 Task: Create new contact,   with mail id: 'Eleanor_Green@nyc.gov', first name: 'Eleanor', Last name: 'Green', Job Title: Network Administrator, Phone number (512) 555-5678. Change life cycle stage to  'Lead' and lead status to 'New'. Add new company to the associated contact: www.teledyne-e2v.comenhome and type: Prospect. Logged in from softage.6@softage.net
Action: Mouse moved to (90, 68)
Screenshot: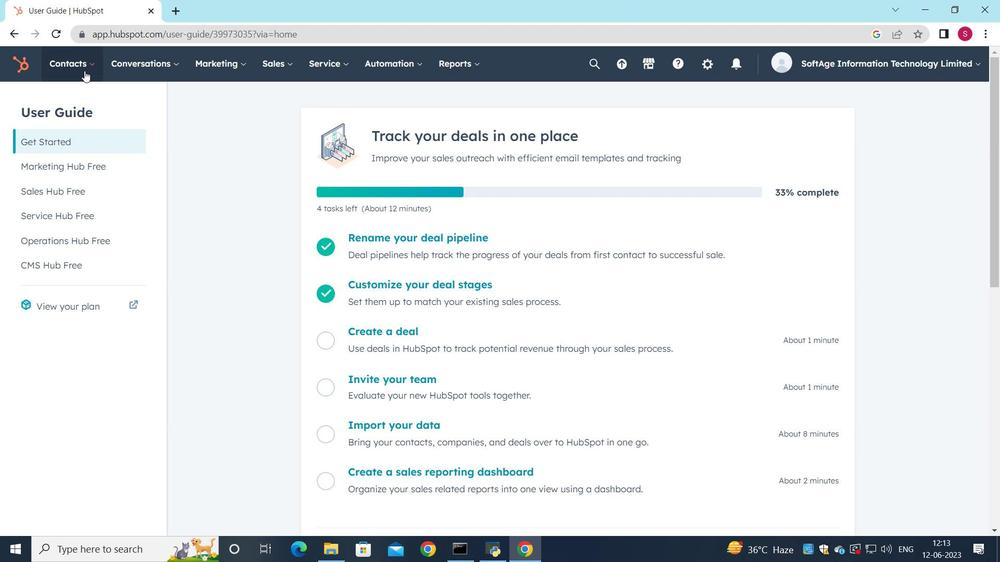 
Action: Mouse pressed left at (90, 68)
Screenshot: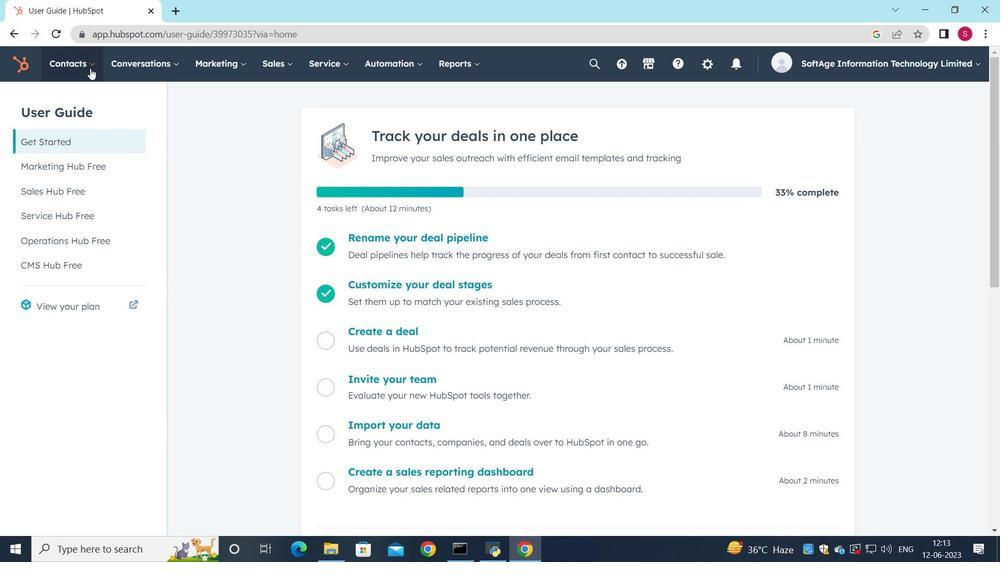 
Action: Mouse moved to (98, 95)
Screenshot: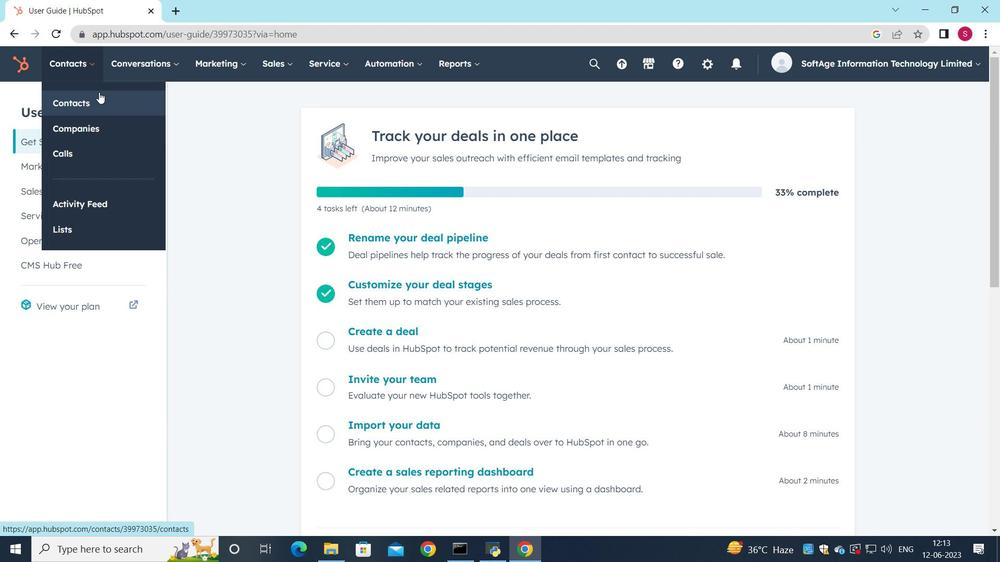 
Action: Mouse pressed left at (98, 95)
Screenshot: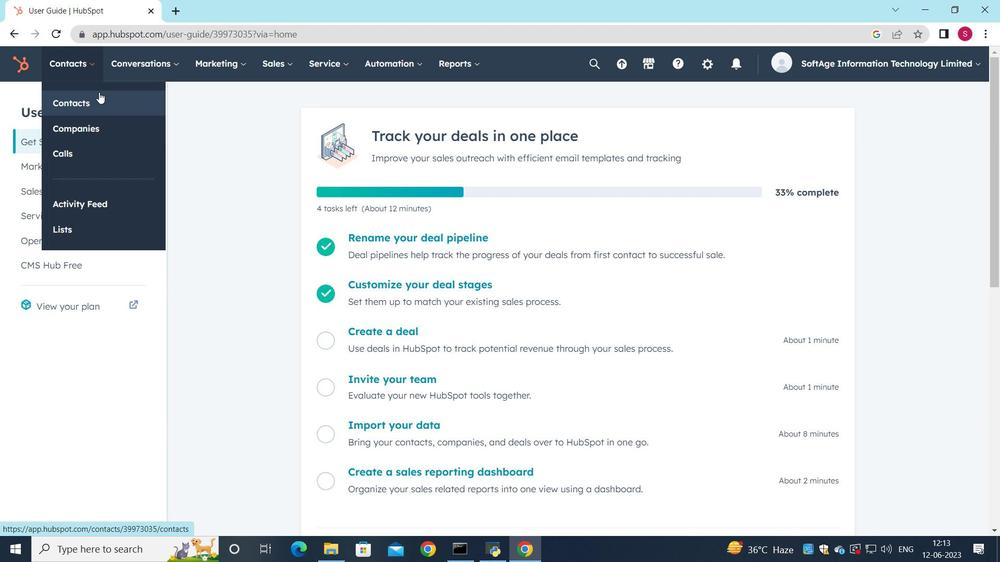 
Action: Mouse moved to (908, 113)
Screenshot: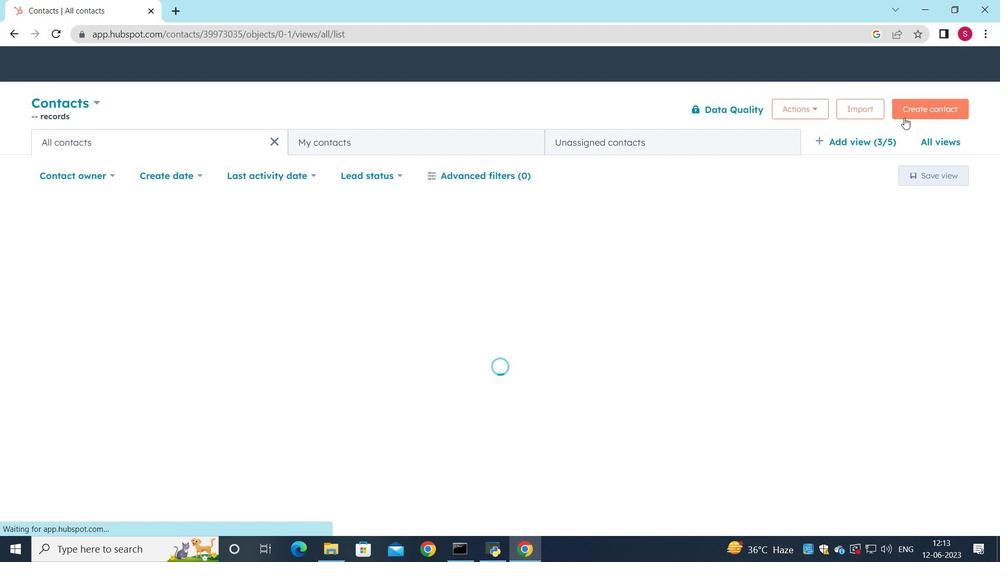 
Action: Mouse pressed left at (908, 113)
Screenshot: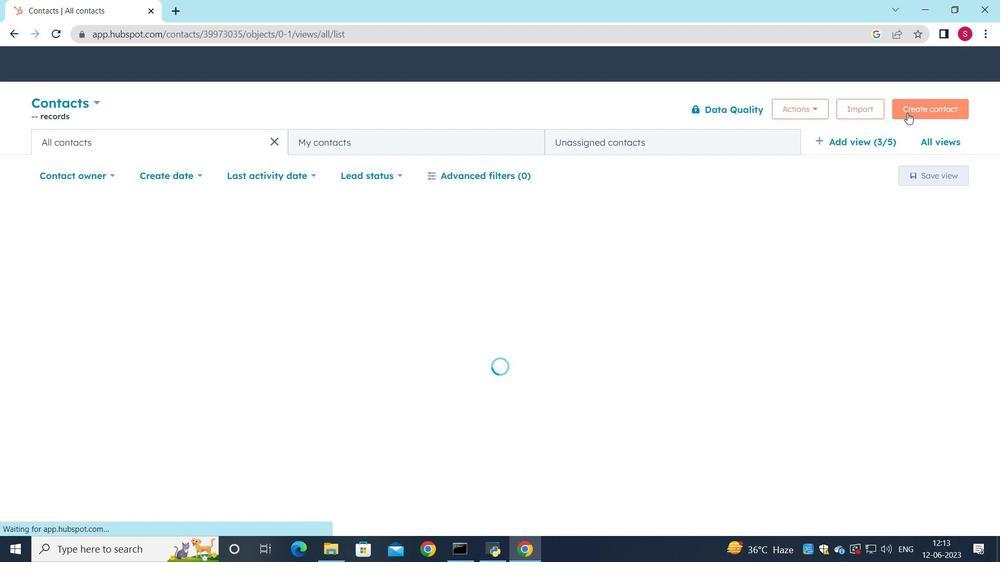 
Action: Mouse moved to (741, 175)
Screenshot: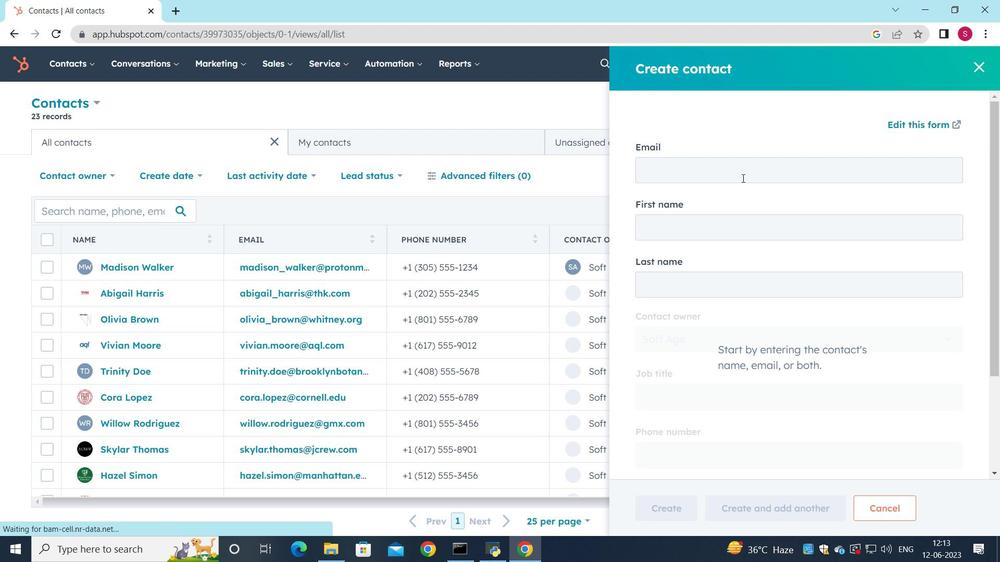 
Action: Mouse pressed left at (741, 175)
Screenshot: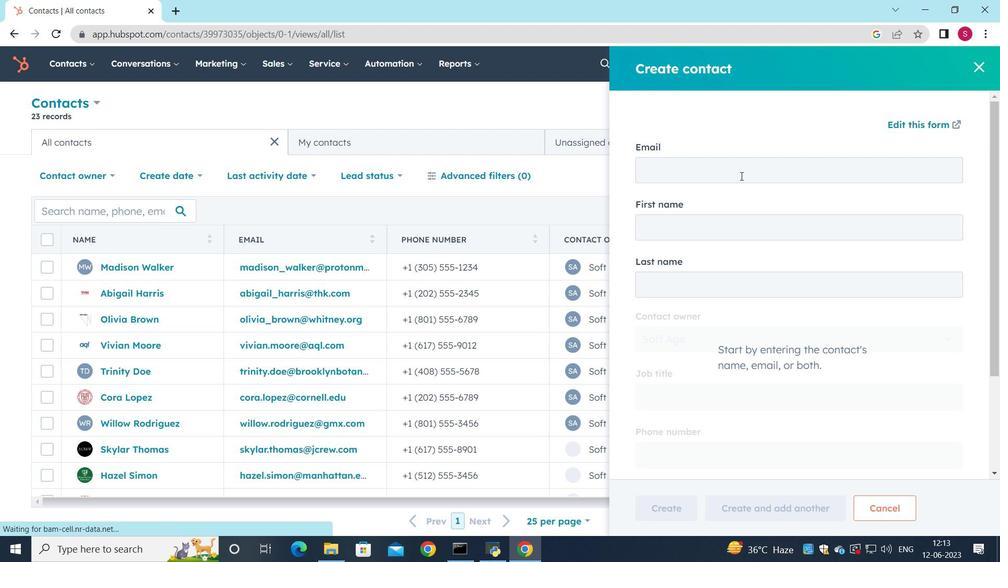 
Action: Key pressed <Key.shift>Eleanor<Key.shift>_<Key.shift>Green<Key.shift><Key.shift><Key.shift>@nyc.gov
Screenshot: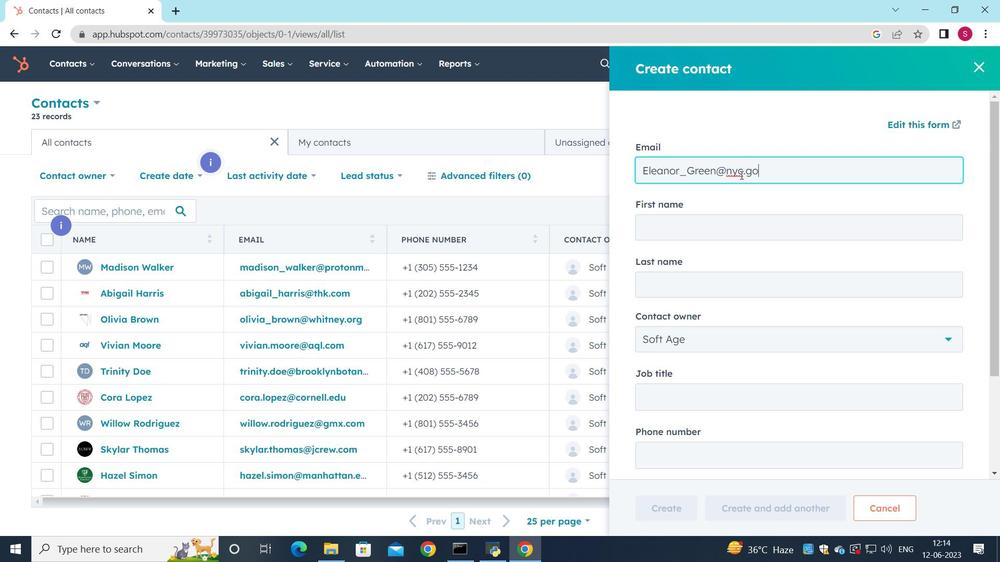 
Action: Mouse moved to (718, 218)
Screenshot: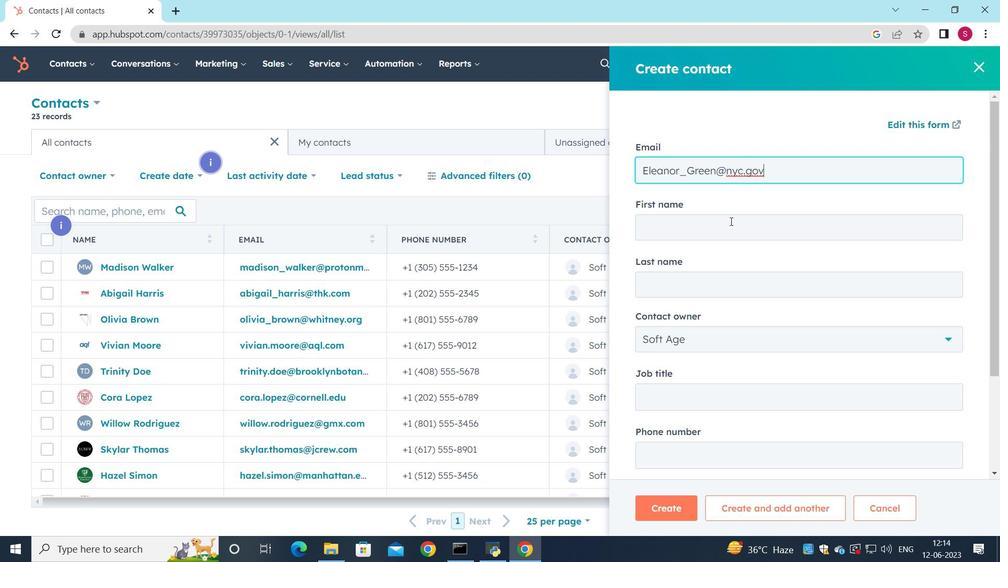 
Action: Mouse pressed left at (718, 218)
Screenshot: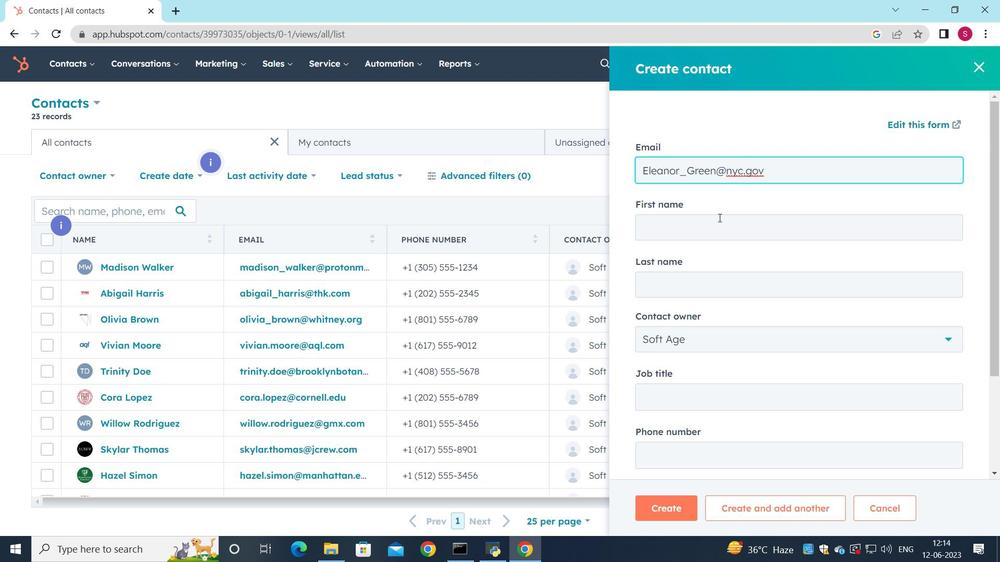 
Action: Key pressed <Key.shift>Eleanor
Screenshot: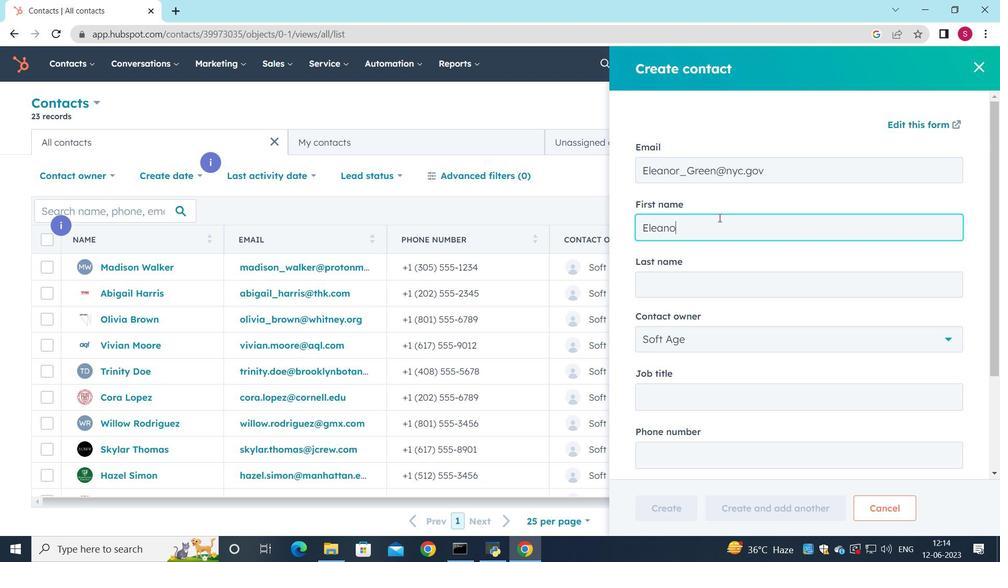 
Action: Mouse moved to (703, 282)
Screenshot: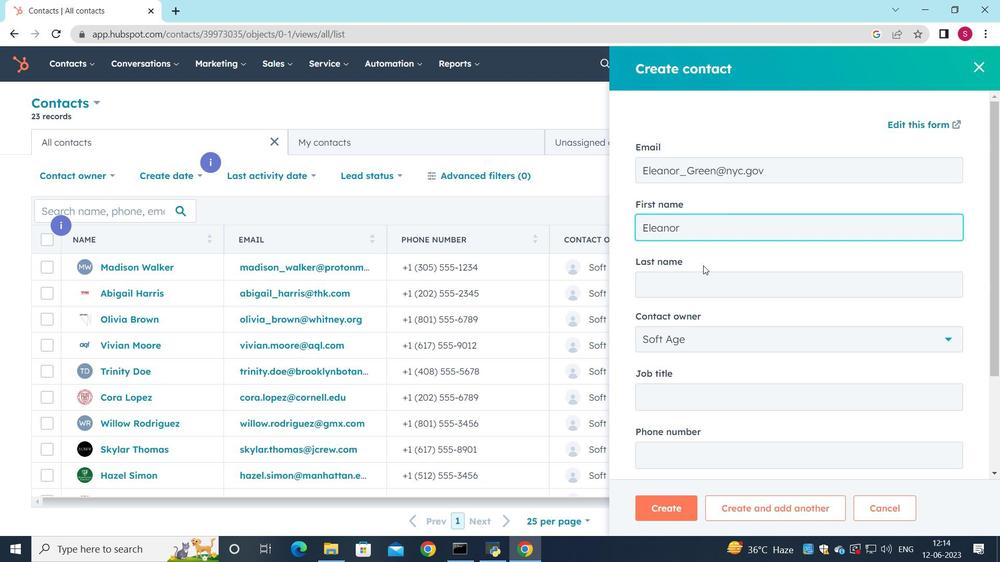 
Action: Mouse pressed left at (703, 282)
Screenshot: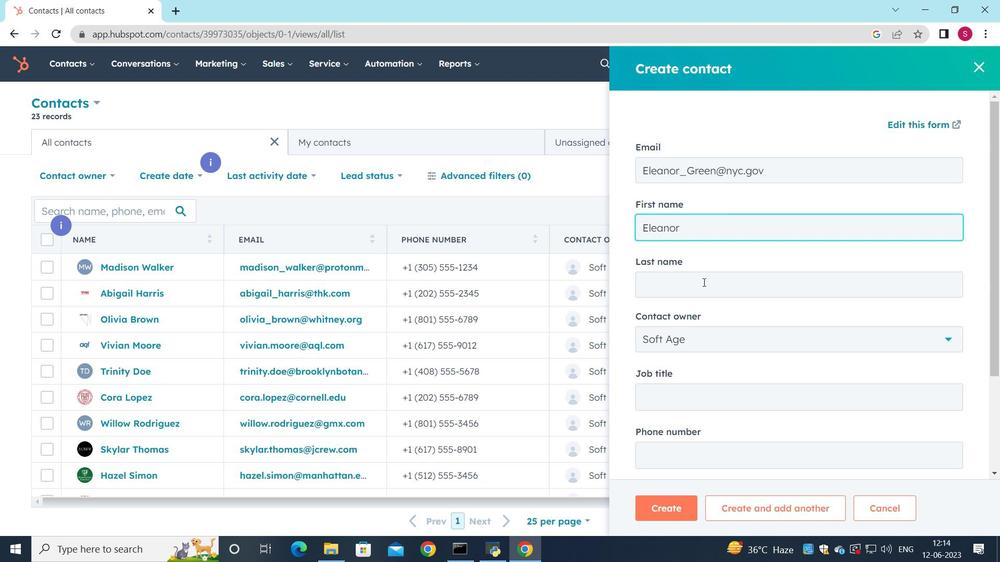 
Action: Key pressed <Key.shift>Green
Screenshot: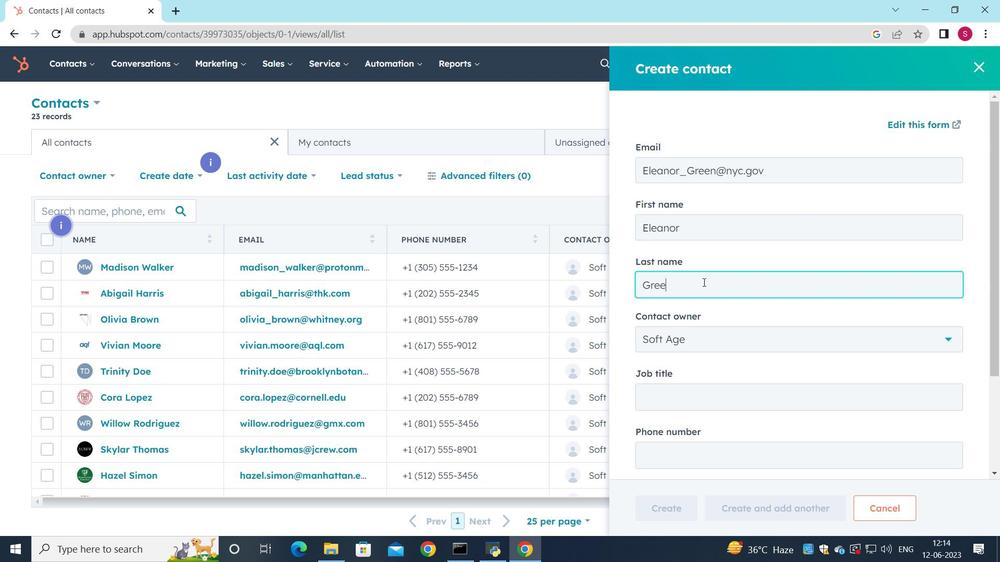 
Action: Mouse moved to (693, 374)
Screenshot: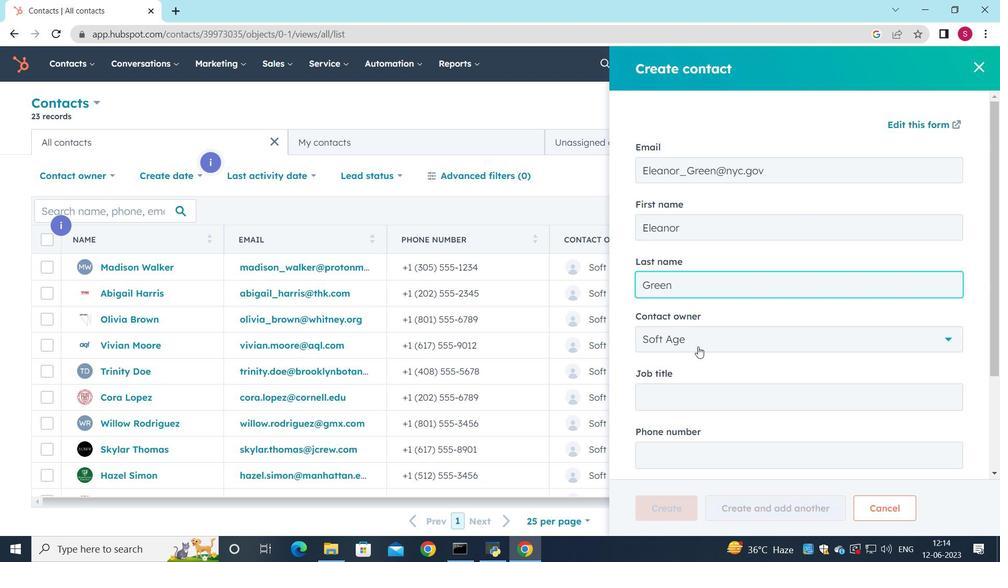 
Action: Mouse scrolled (693, 374) with delta (0, 0)
Screenshot: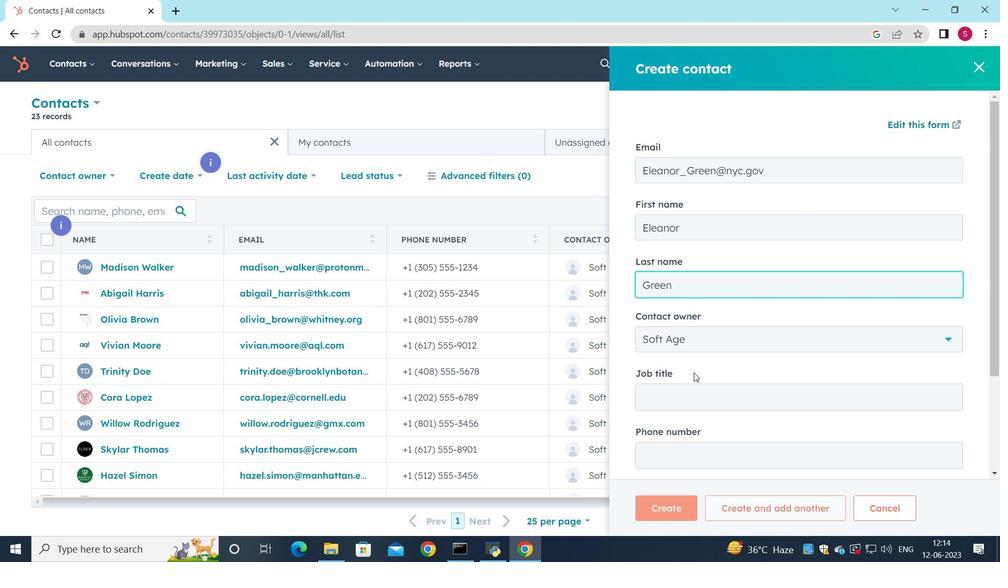 
Action: Mouse scrolled (693, 374) with delta (0, 0)
Screenshot: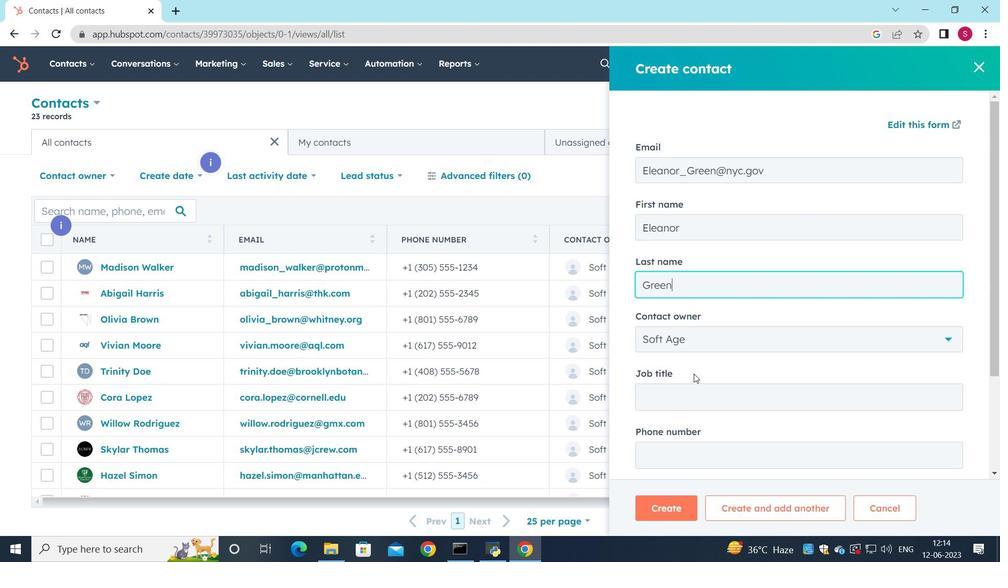 
Action: Mouse moved to (735, 268)
Screenshot: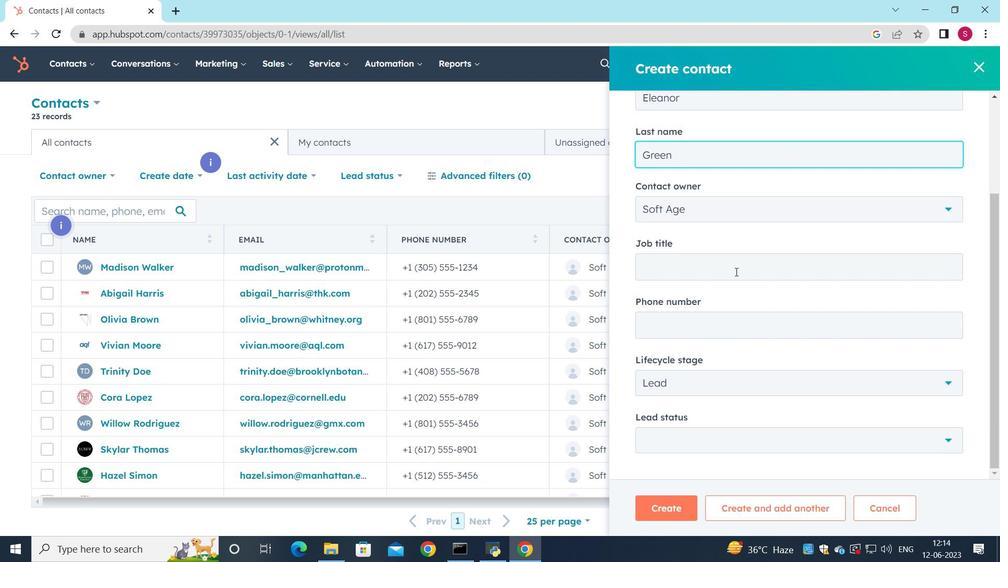 
Action: Mouse pressed left at (735, 268)
Screenshot: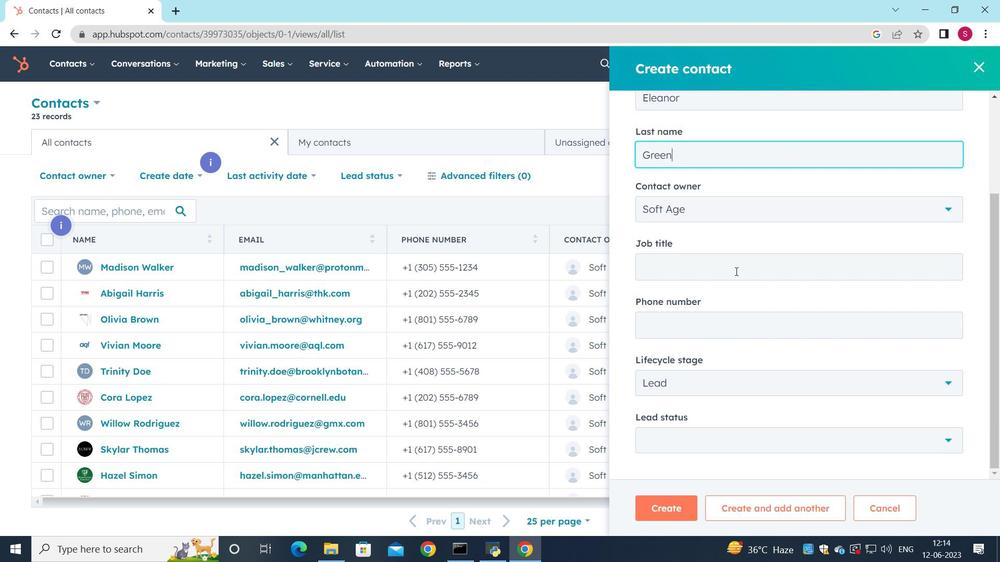 
Action: Key pressed <Key.shift>Network<Key.space><Key.shift>Adminsta<Key.backspace>rator
Screenshot: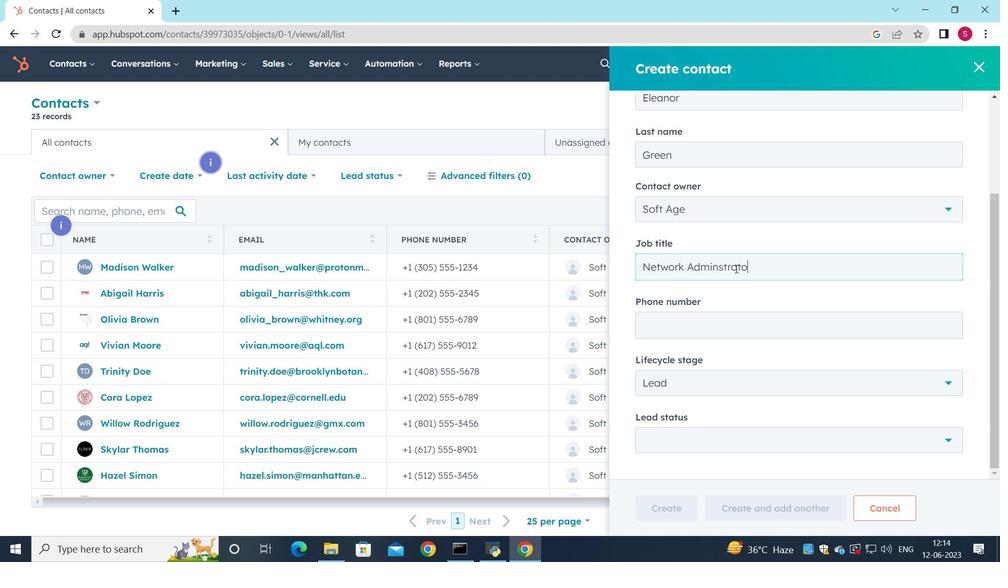 
Action: Mouse moved to (719, 268)
Screenshot: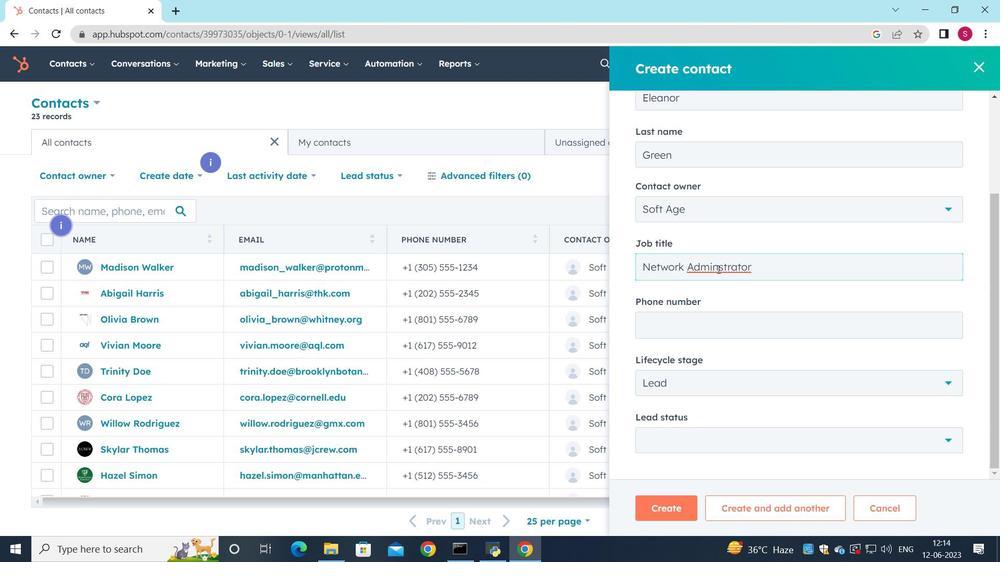 
Action: Mouse pressed left at (719, 268)
Screenshot: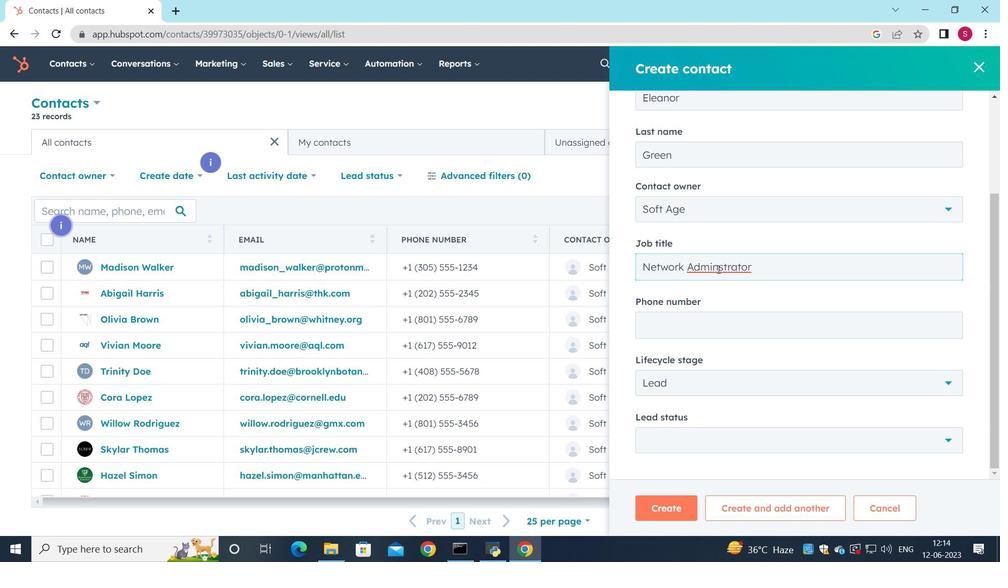 
Action: Key pressed i
Screenshot: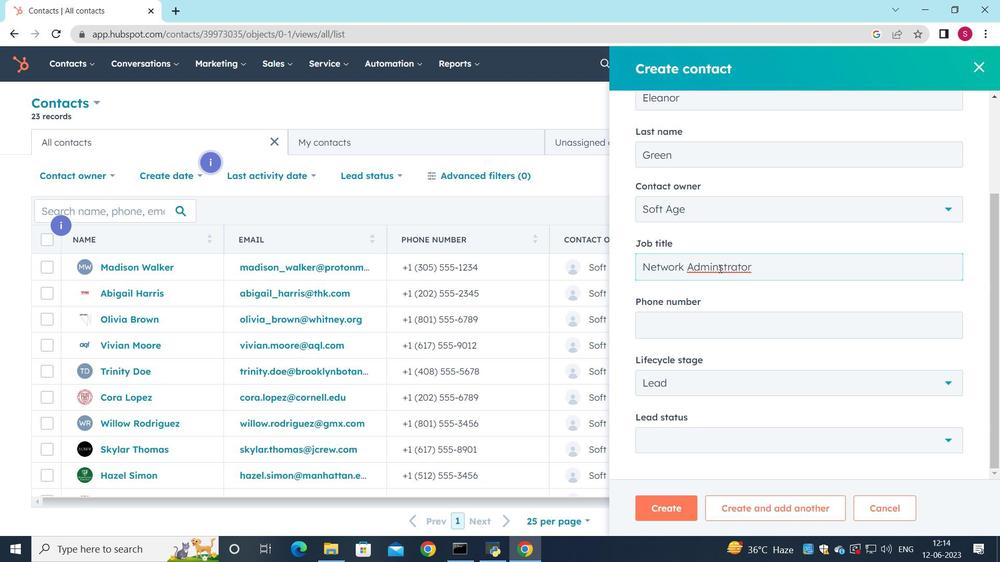 
Action: Mouse moved to (707, 327)
Screenshot: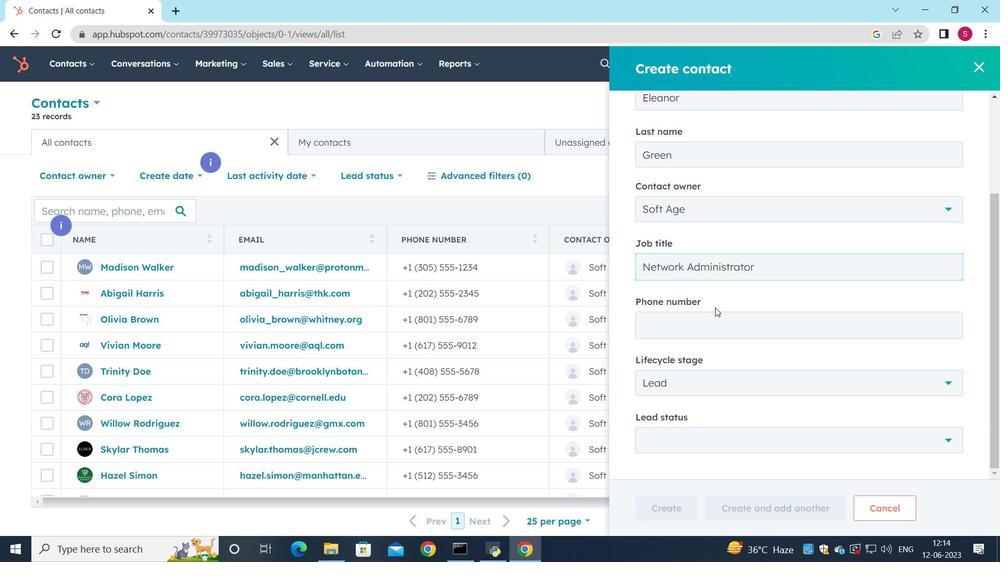 
Action: Mouse pressed left at (707, 327)
Screenshot: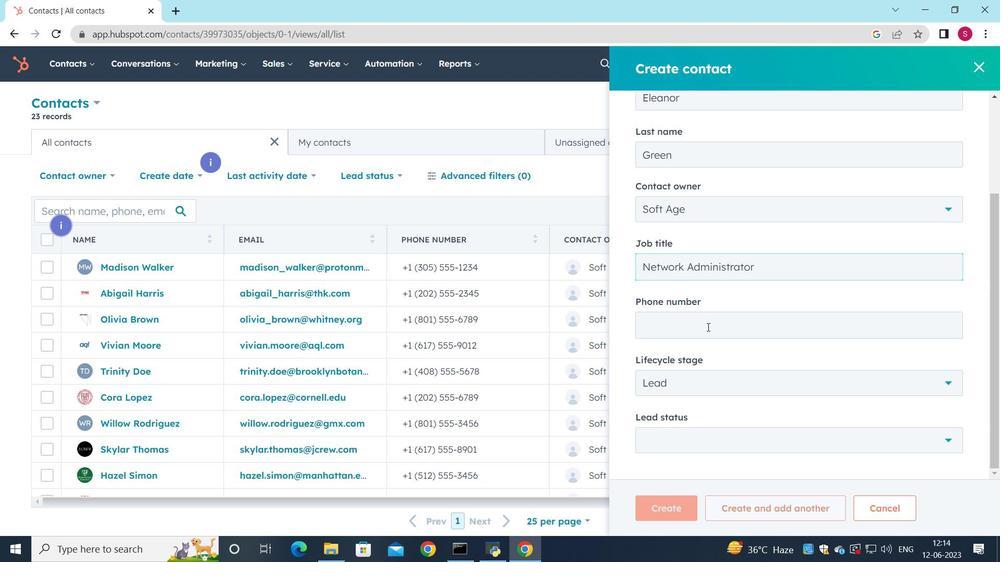 
Action: Key pressed 5125555678
Screenshot: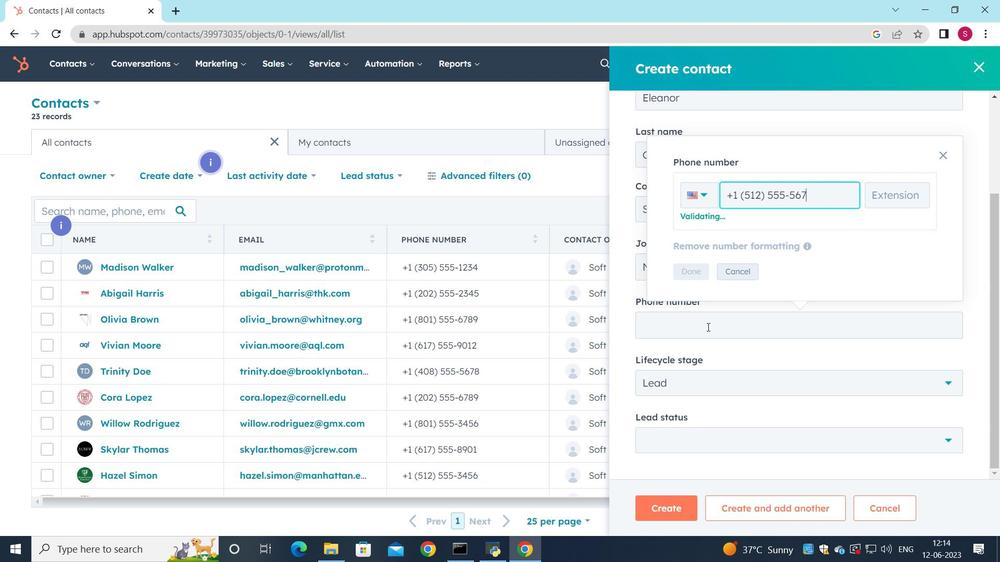 
Action: Mouse moved to (688, 275)
Screenshot: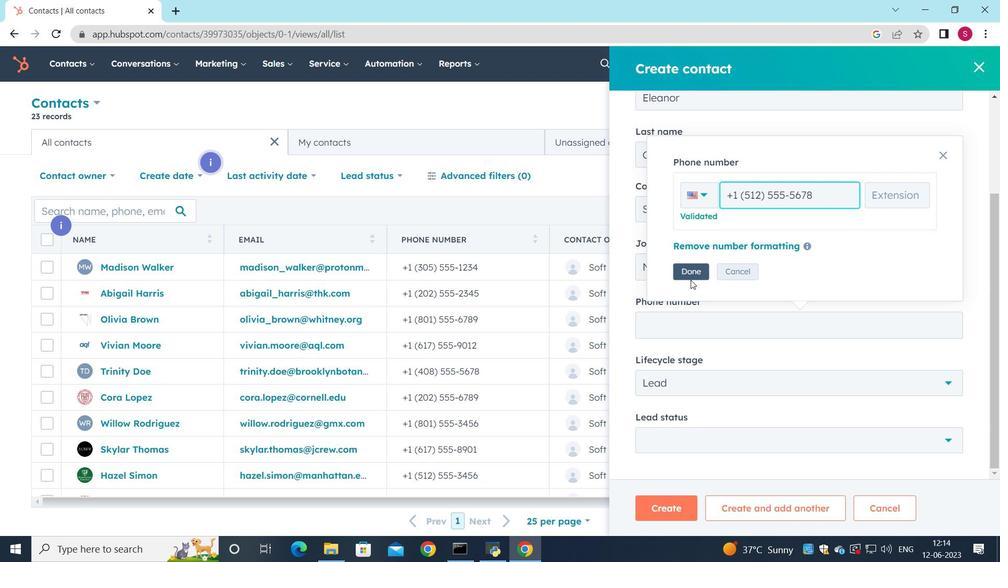 
Action: Mouse pressed left at (688, 275)
Screenshot: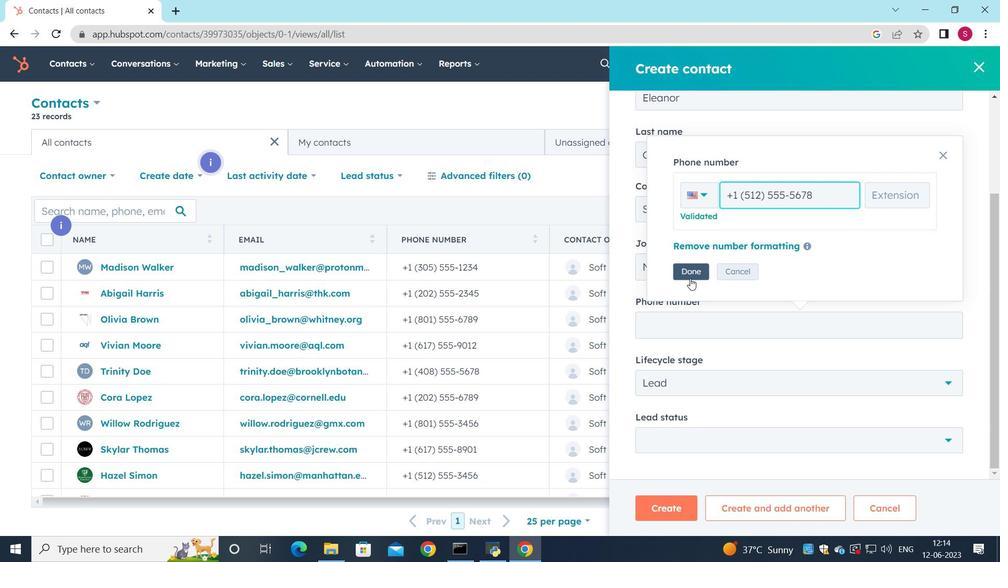
Action: Mouse moved to (736, 433)
Screenshot: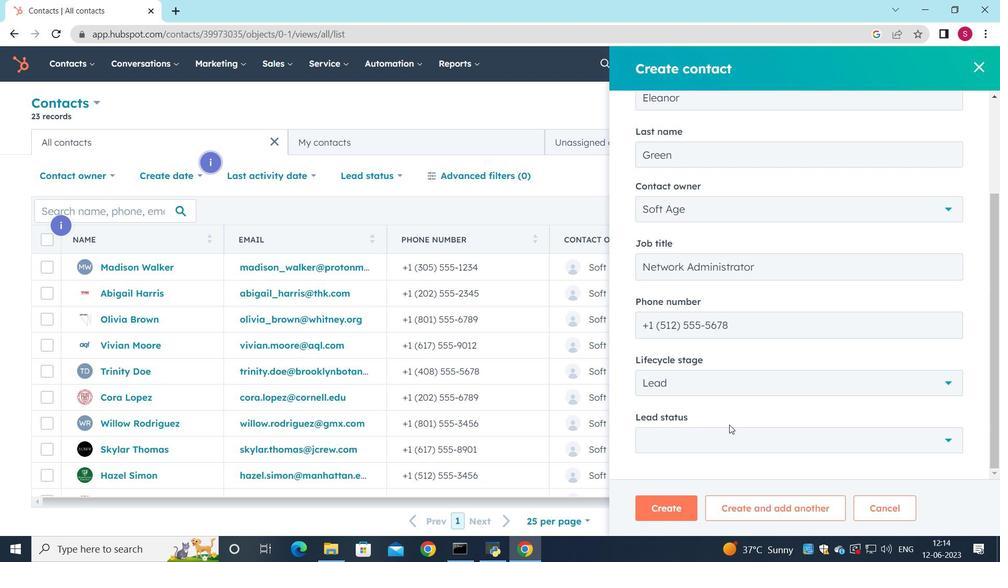 
Action: Mouse pressed left at (736, 433)
Screenshot: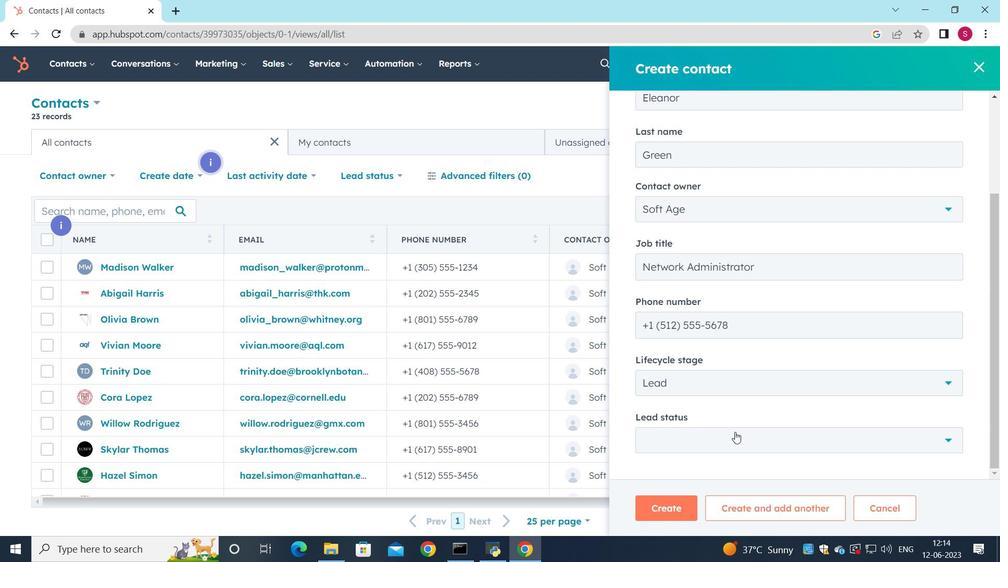 
Action: Mouse moved to (662, 315)
Screenshot: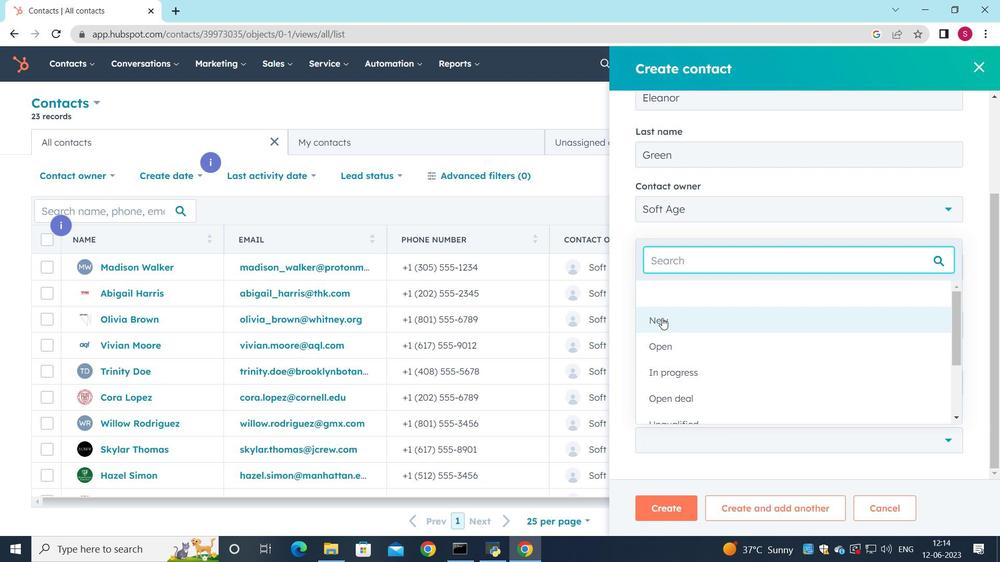 
Action: Mouse pressed left at (662, 315)
Screenshot: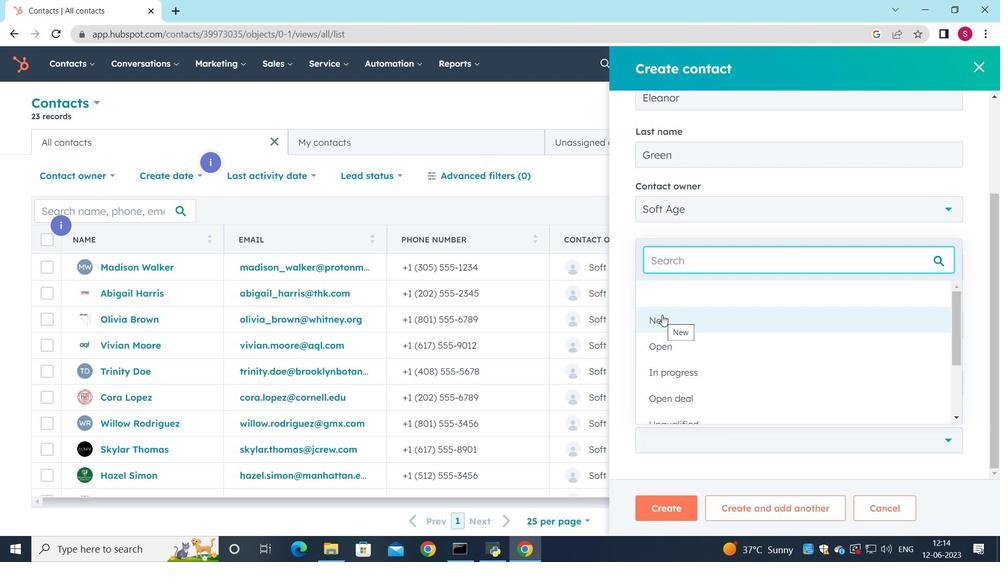 
Action: Mouse moved to (668, 506)
Screenshot: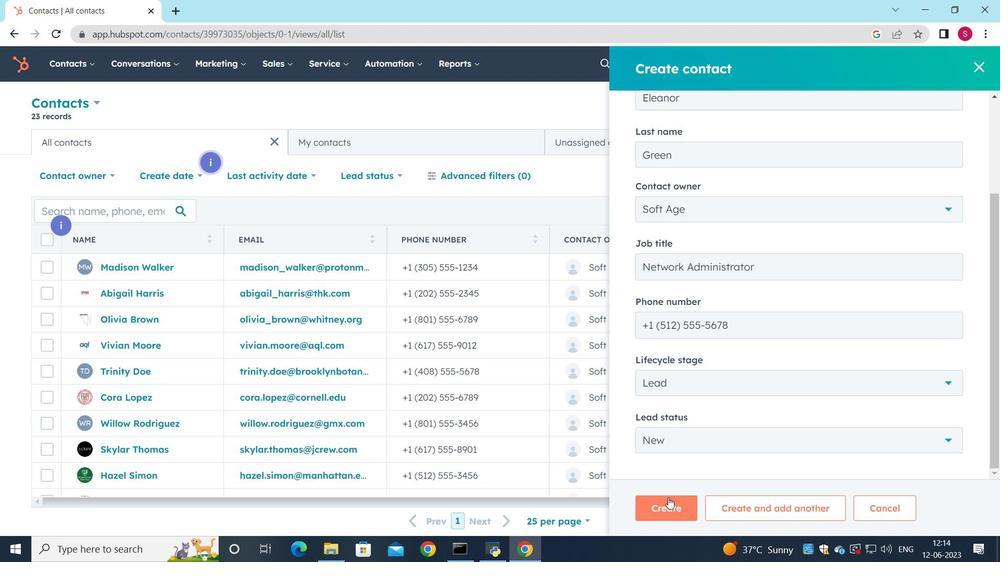 
Action: Mouse pressed left at (668, 506)
Screenshot: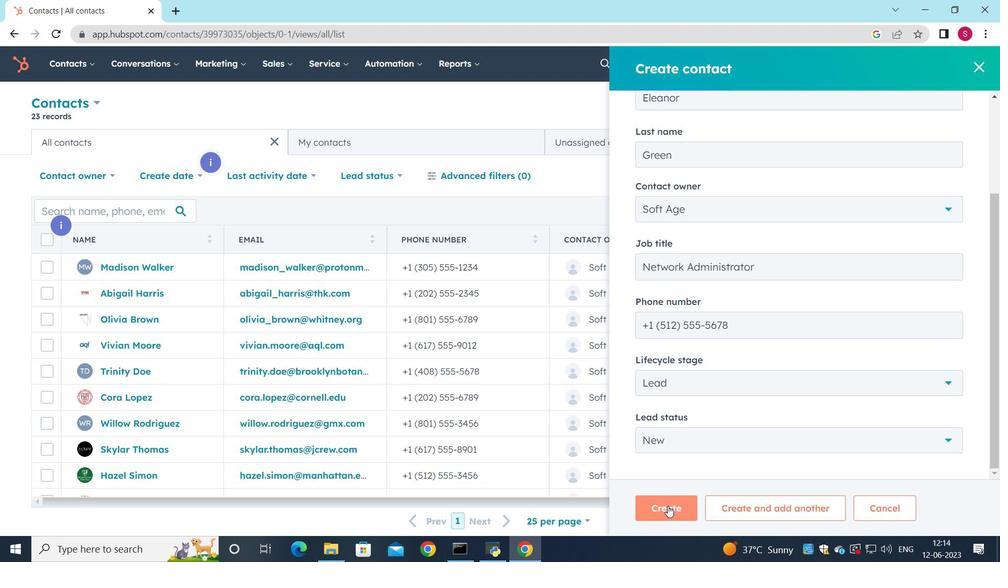 
Action: Mouse moved to (648, 425)
Screenshot: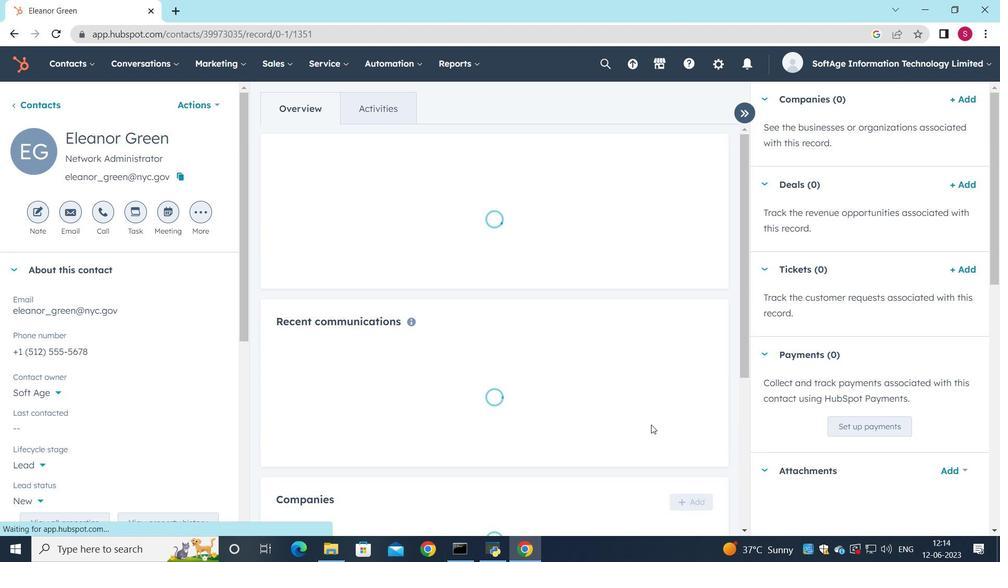
Action: Mouse scrolled (648, 424) with delta (0, 0)
Screenshot: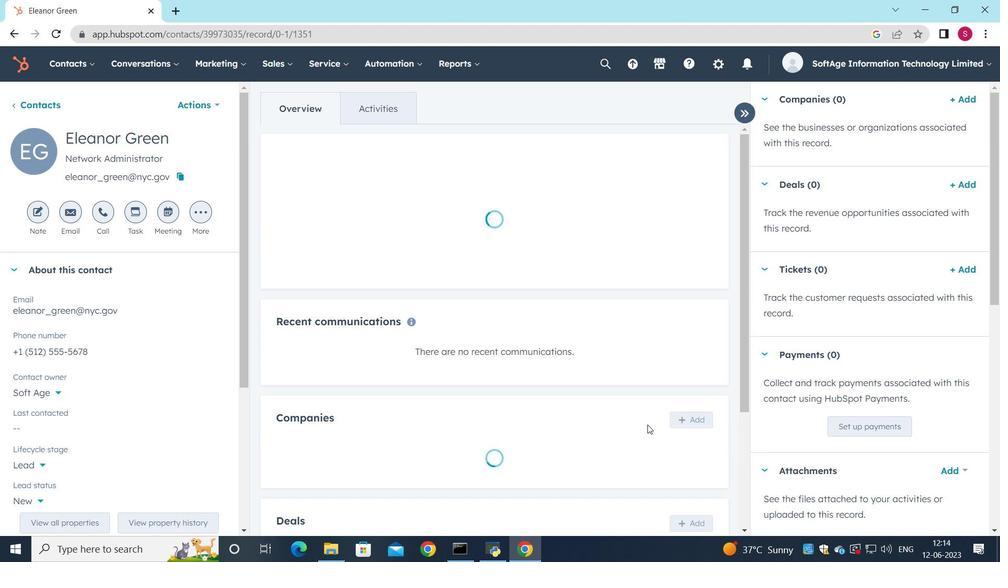 
Action: Mouse scrolled (648, 424) with delta (0, 0)
Screenshot: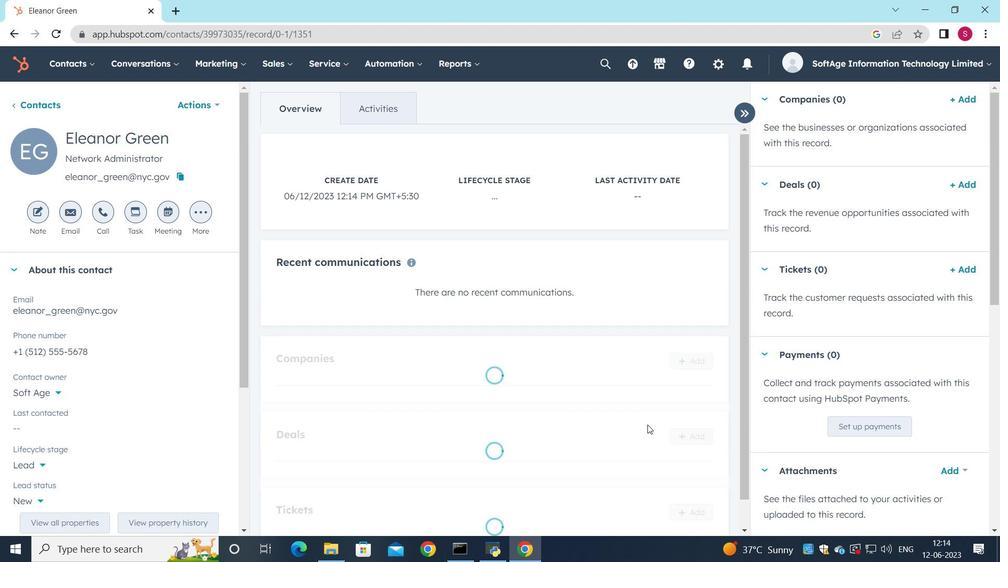 
Action: Mouse moved to (681, 325)
Screenshot: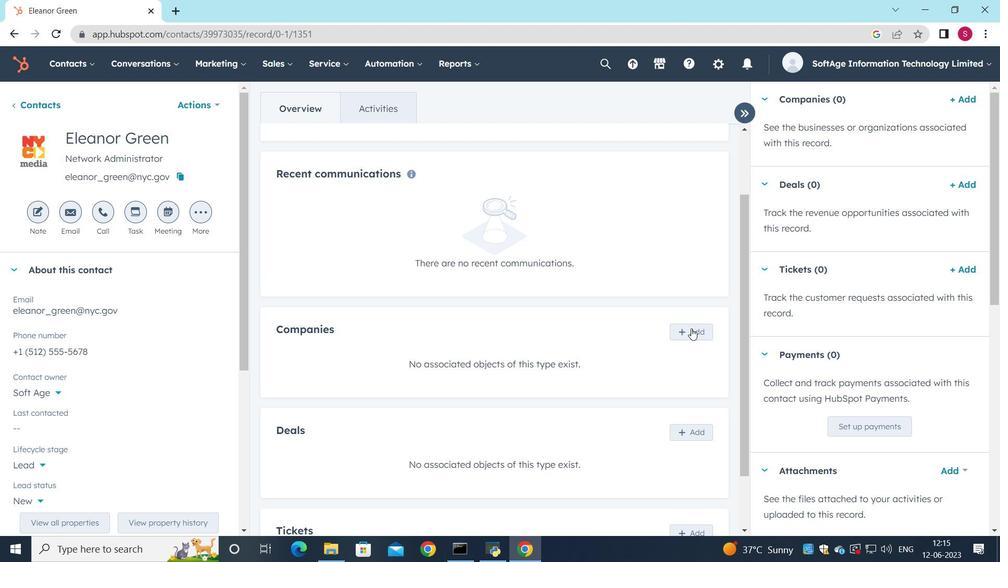 
Action: Mouse pressed left at (681, 325)
Screenshot: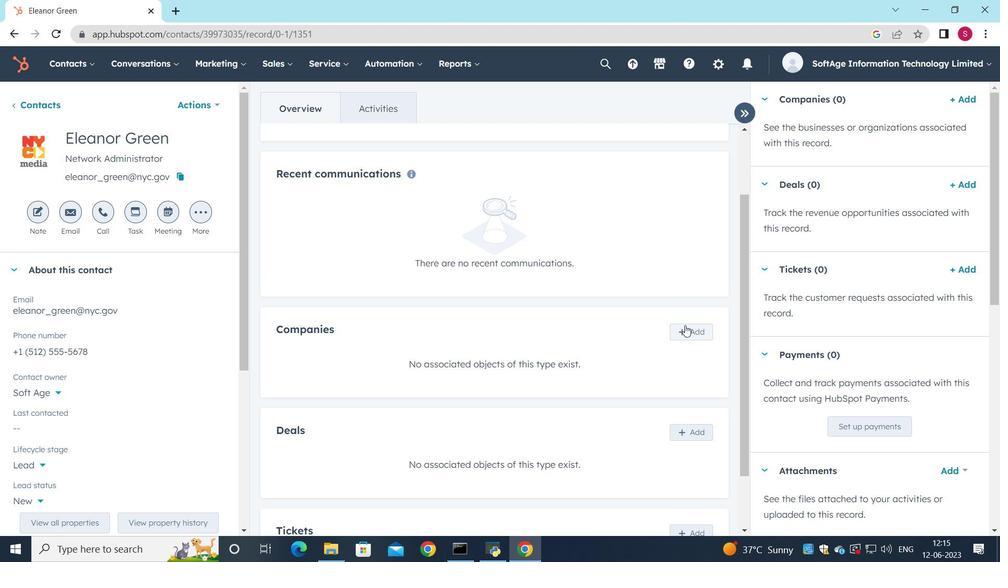 
Action: Mouse moved to (737, 129)
Screenshot: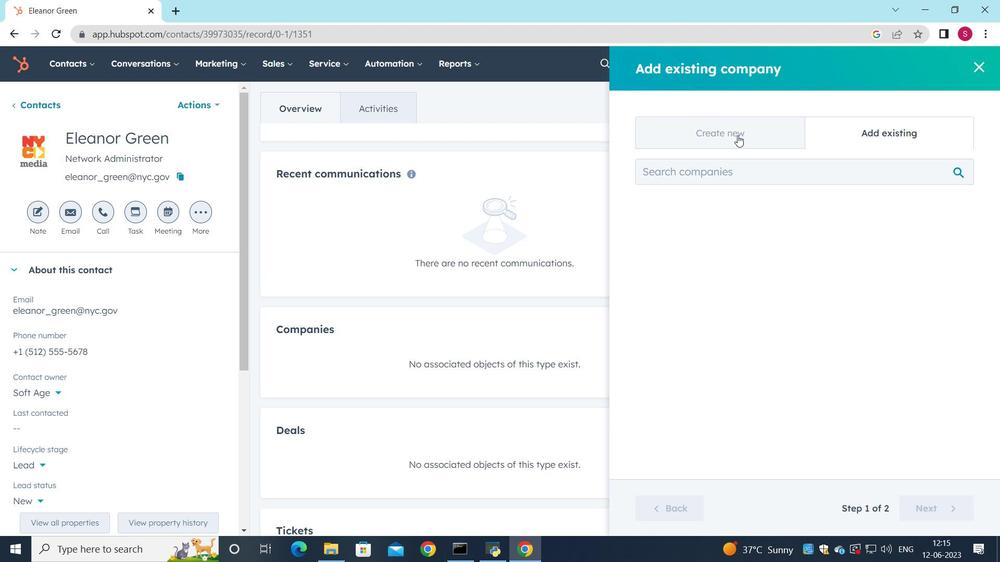 
Action: Mouse pressed left at (737, 129)
Screenshot: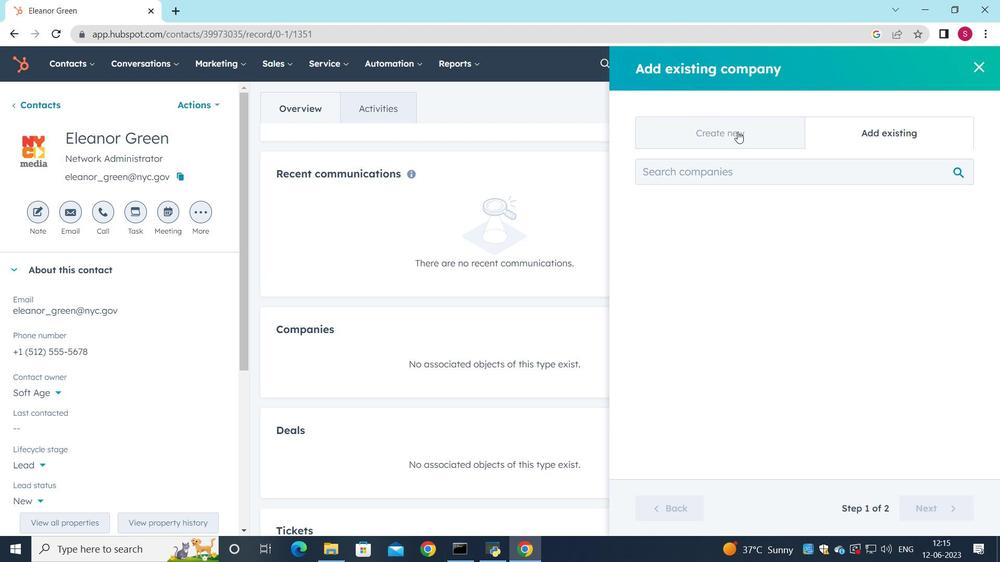 
Action: Mouse moved to (775, 201)
Screenshot: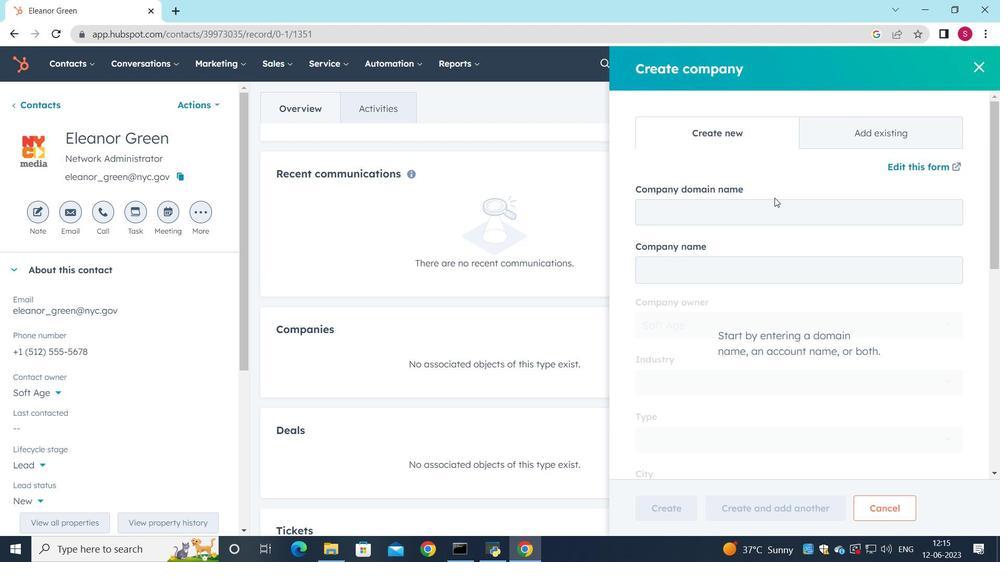 
Action: Mouse pressed left at (775, 201)
Screenshot: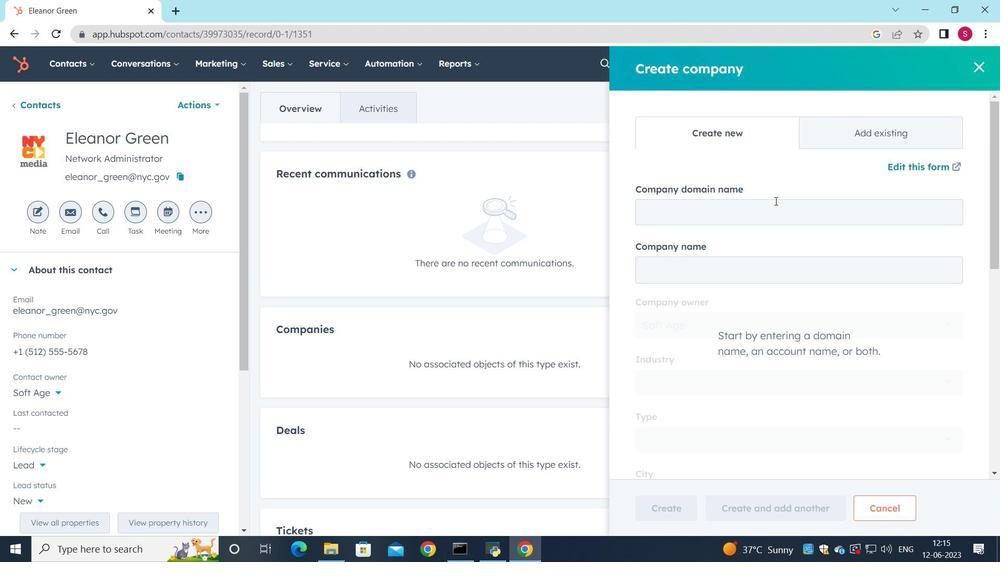 
Action: Key pressed www.teledyne-e2v.com
Screenshot: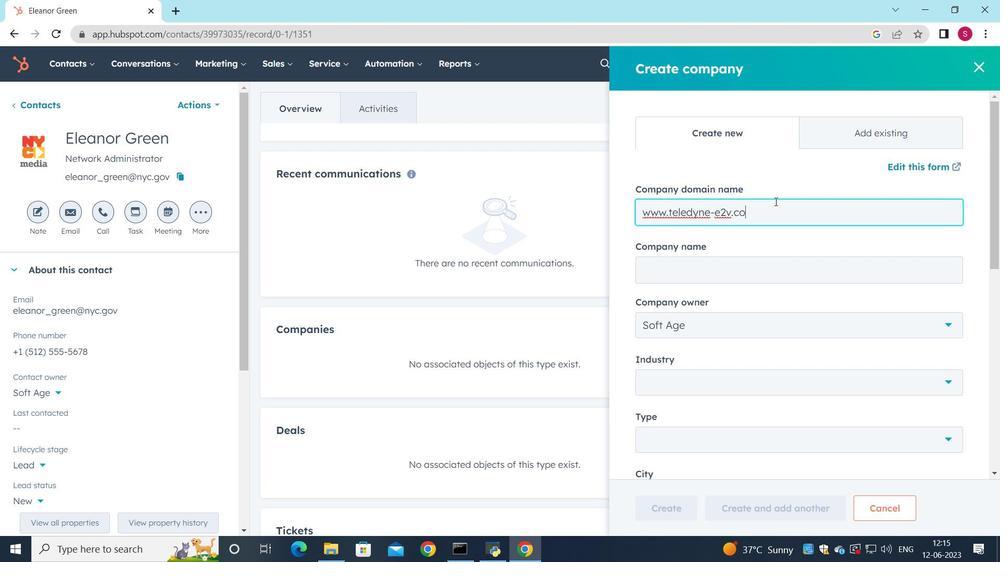 
Action: Mouse moved to (733, 290)
Screenshot: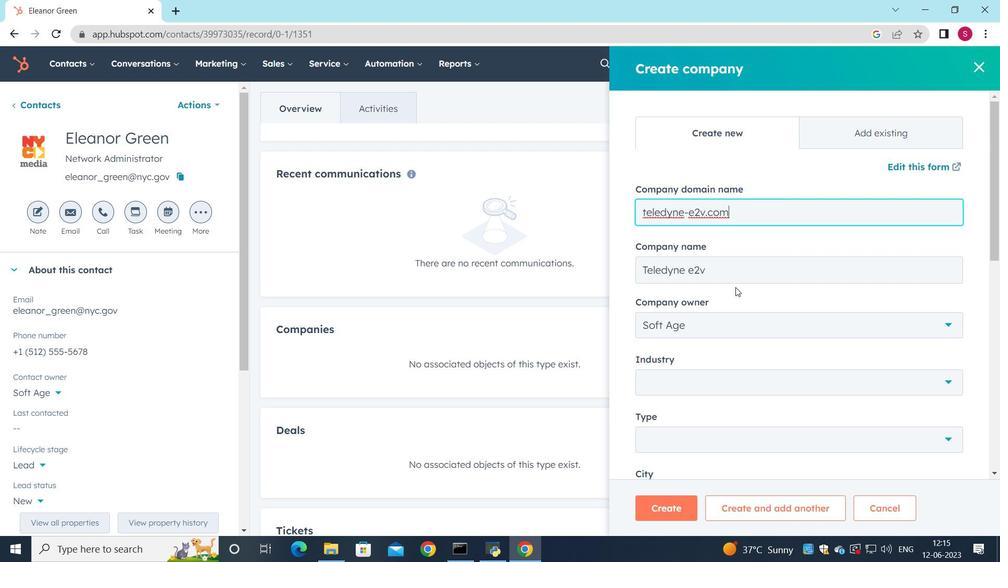 
Action: Mouse scrolled (733, 290) with delta (0, 0)
Screenshot: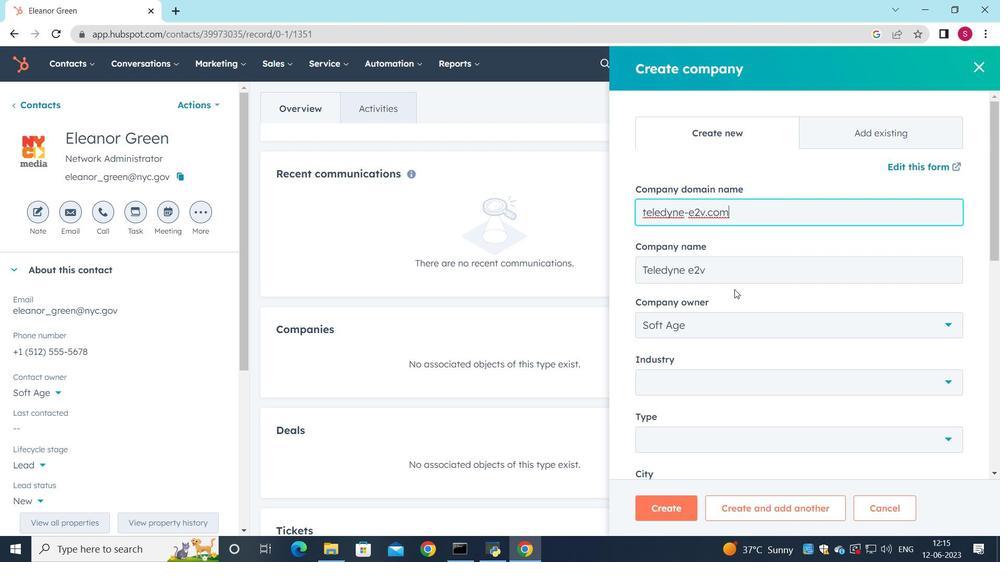 
Action: Mouse moved to (733, 290)
Screenshot: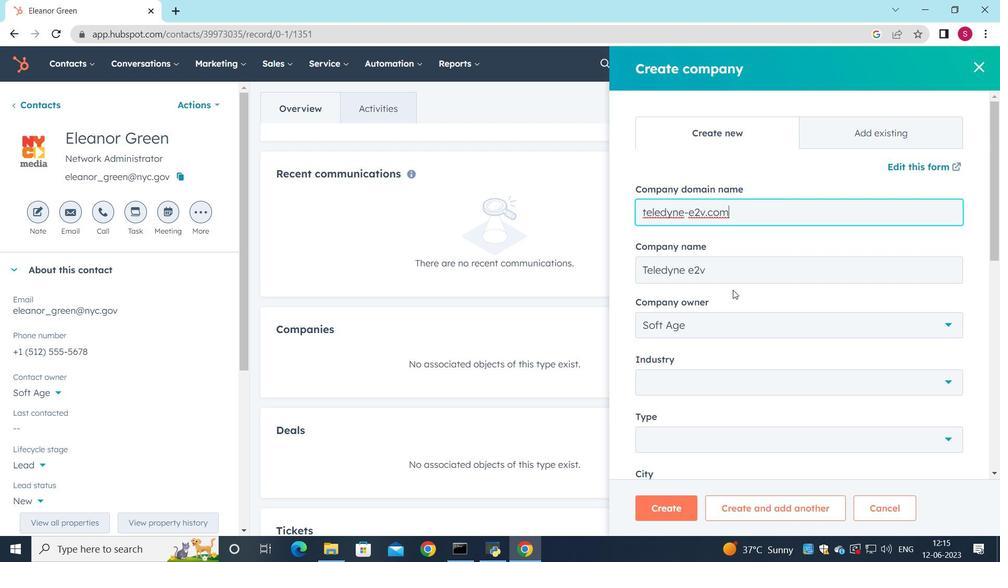 
Action: Mouse scrolled (733, 290) with delta (0, 0)
Screenshot: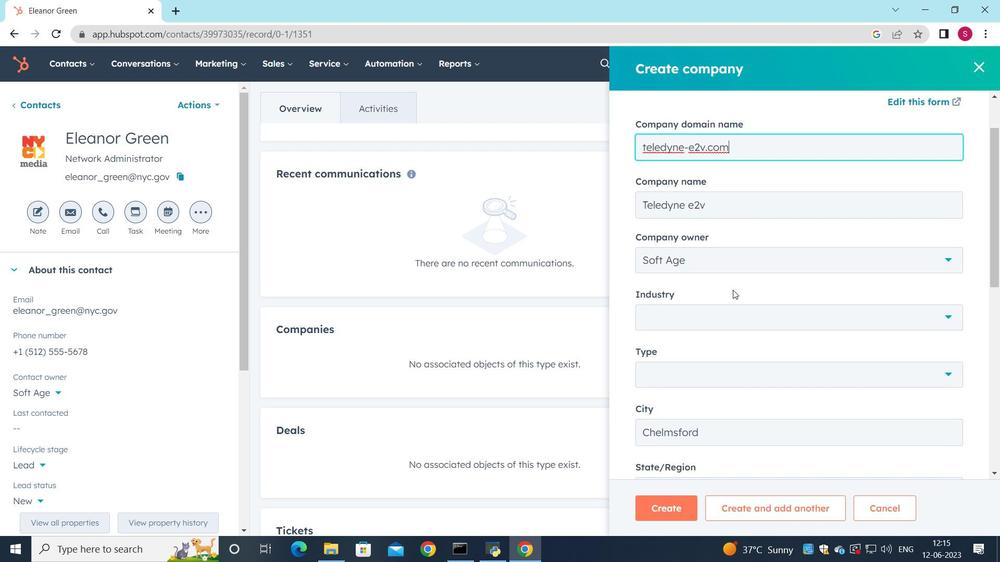
Action: Mouse scrolled (733, 290) with delta (0, 0)
Screenshot: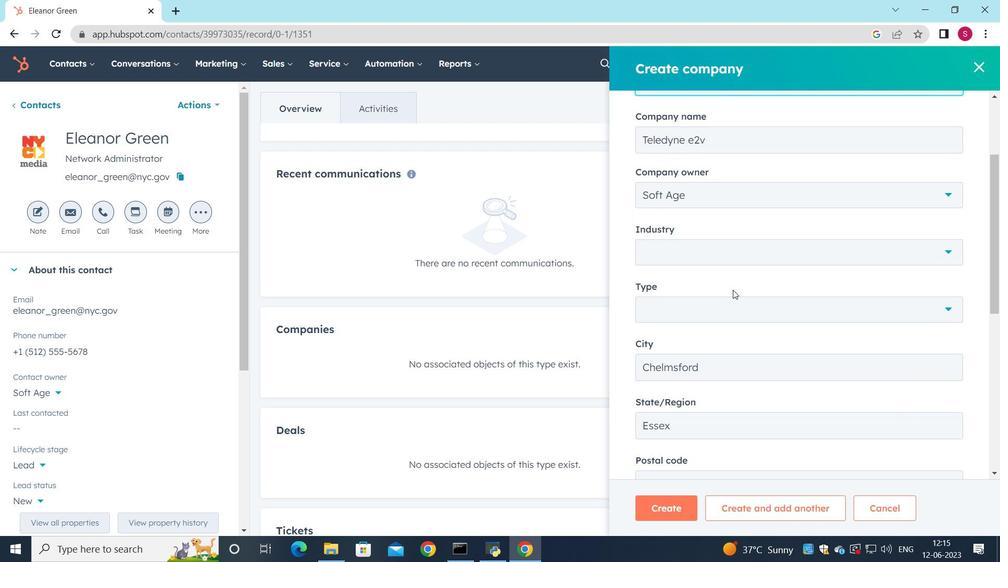 
Action: Mouse moved to (949, 240)
Screenshot: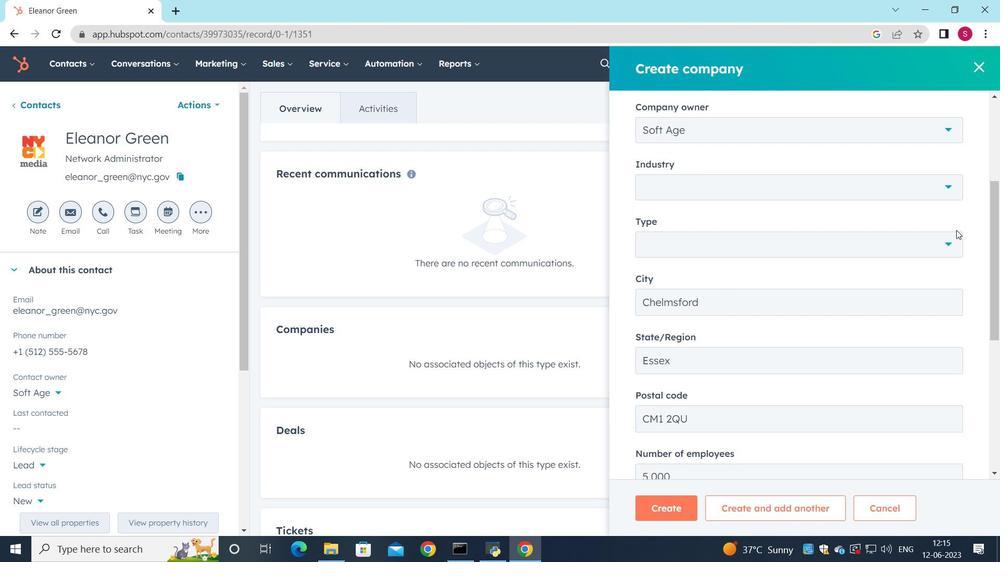 
Action: Mouse pressed left at (949, 240)
Screenshot: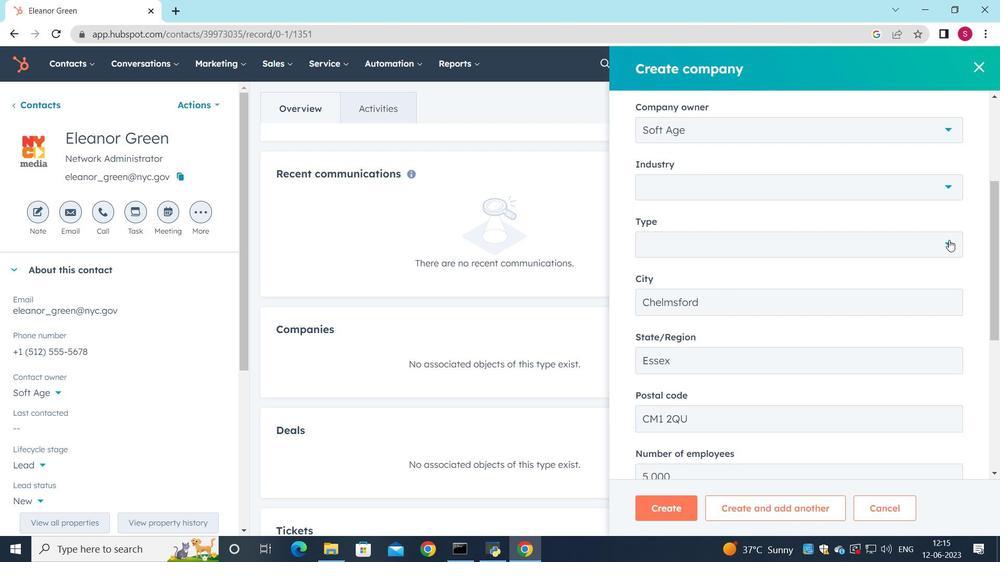 
Action: Mouse moved to (788, 296)
Screenshot: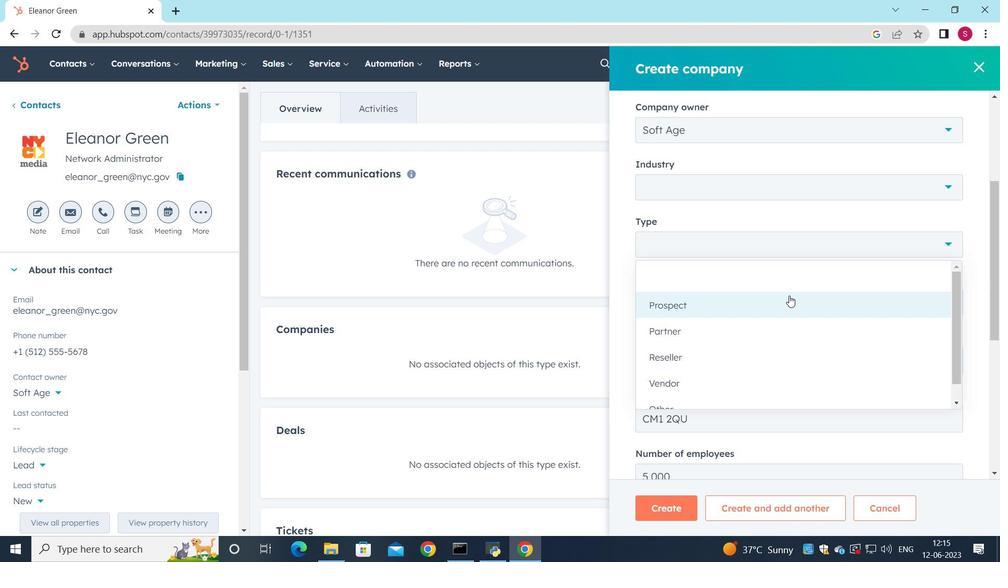 
Action: Mouse pressed left at (788, 296)
Screenshot: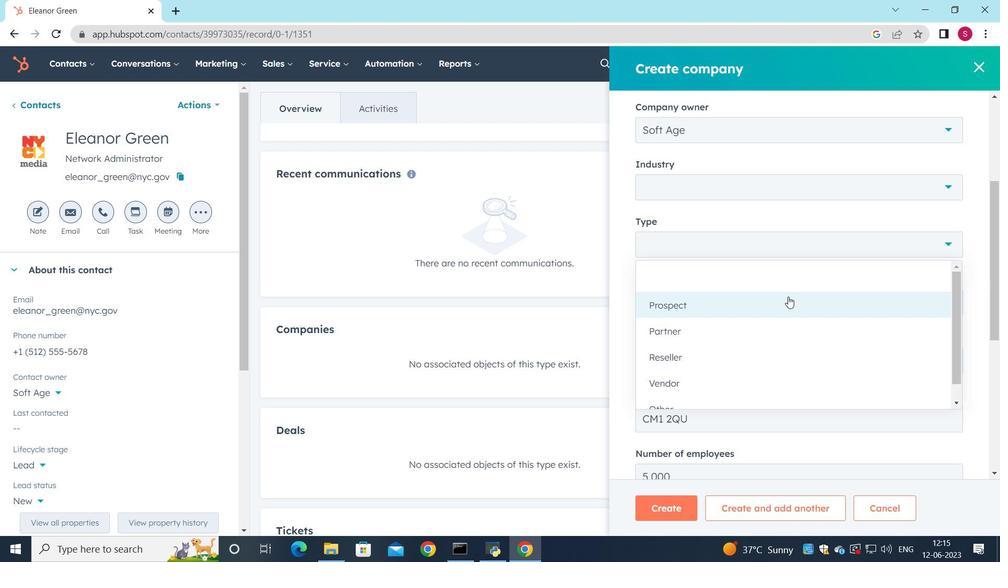 
Action: Mouse moved to (773, 224)
Screenshot: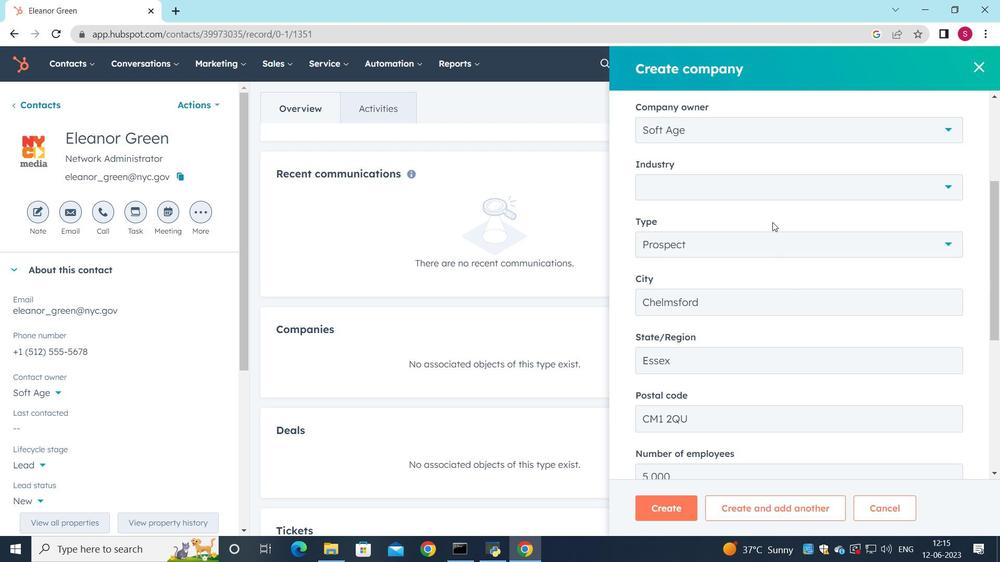 
Action: Mouse scrolled (773, 223) with delta (0, 0)
Screenshot: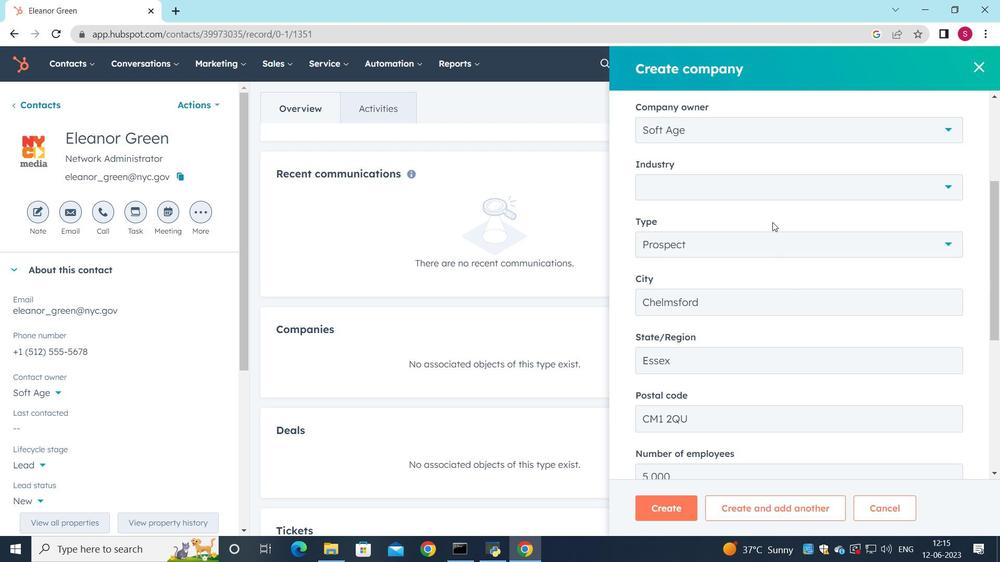 
Action: Mouse moved to (772, 227)
Screenshot: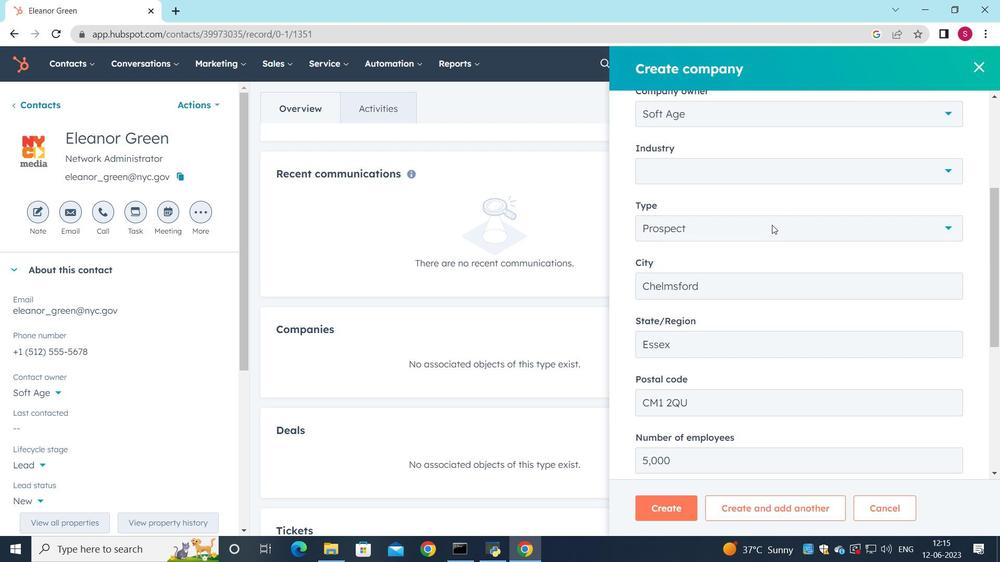 
Action: Mouse scrolled (772, 227) with delta (0, 0)
Screenshot: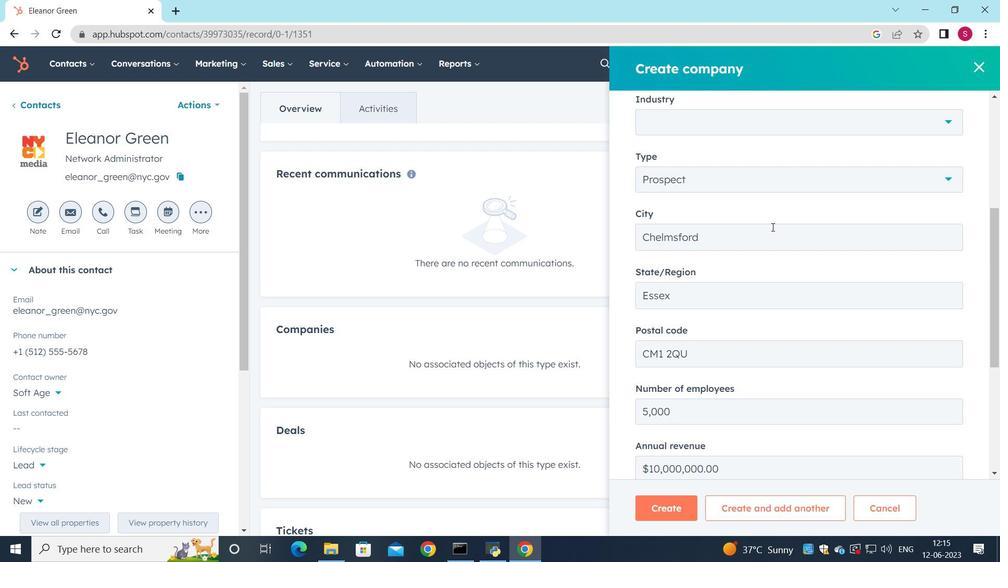 
Action: Mouse moved to (759, 210)
Screenshot: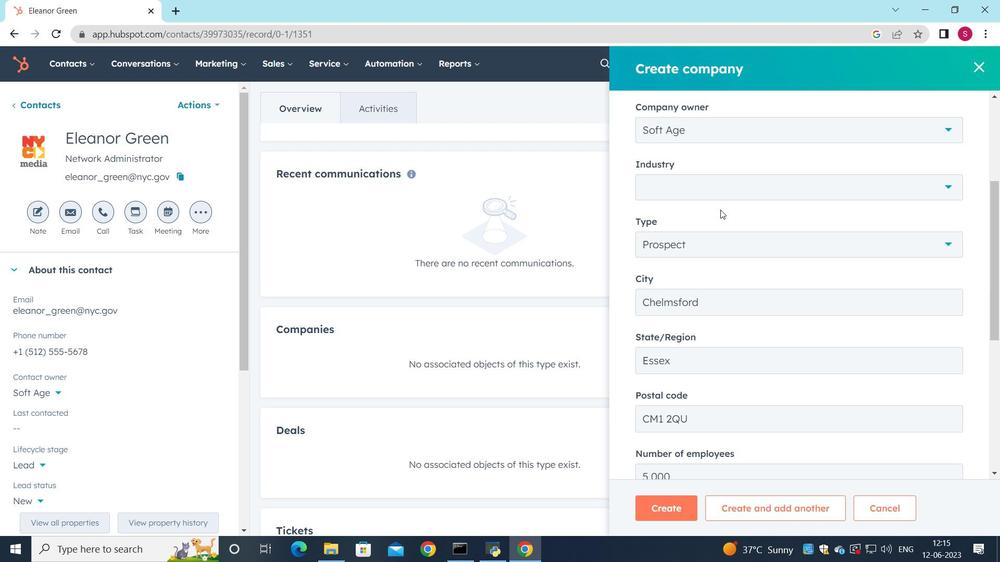 
Action: Mouse scrolled (759, 210) with delta (0, 0)
Screenshot: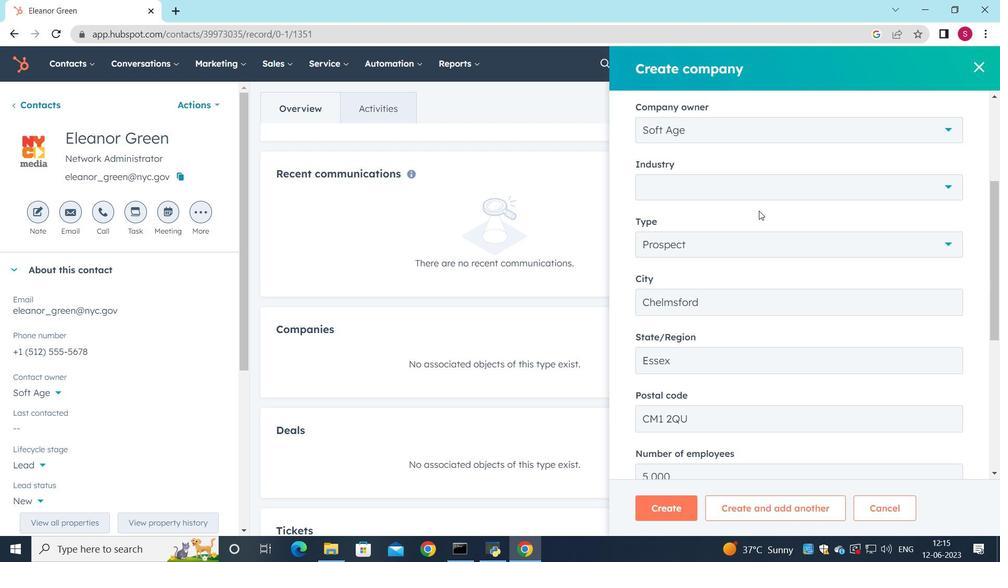 
Action: Mouse scrolled (759, 210) with delta (0, 0)
Screenshot: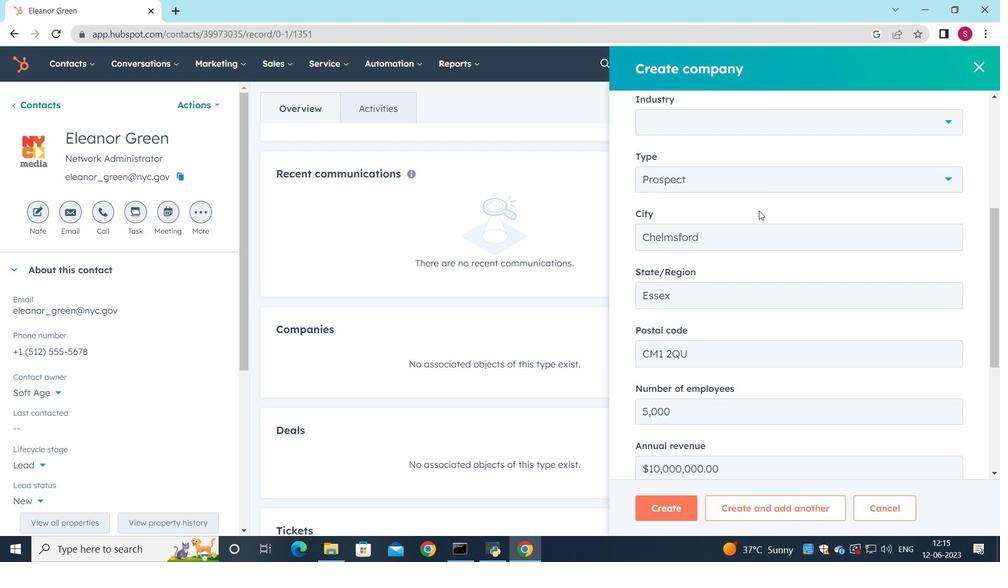 
Action: Mouse scrolled (759, 210) with delta (0, 0)
Screenshot: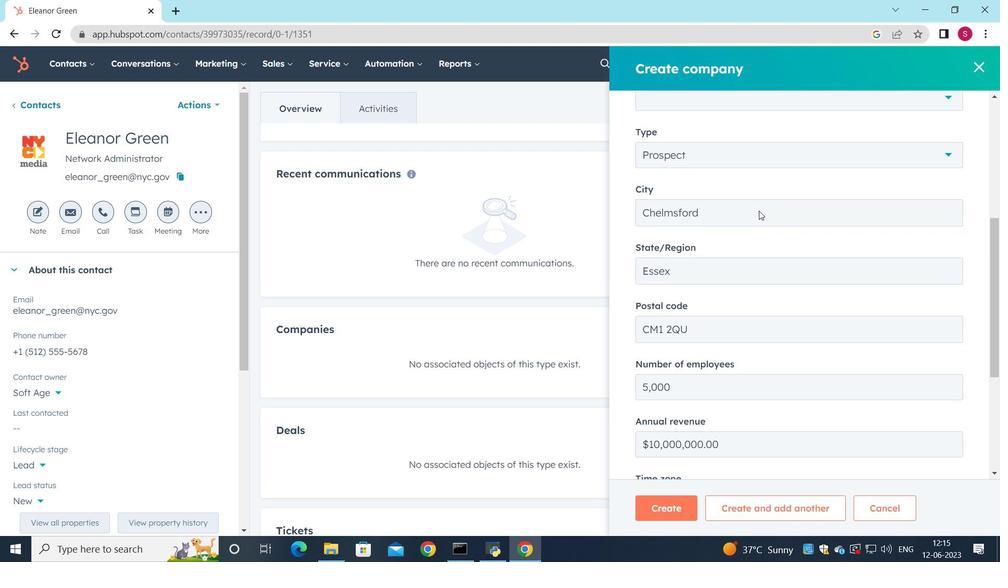 
Action: Mouse moved to (759, 217)
Screenshot: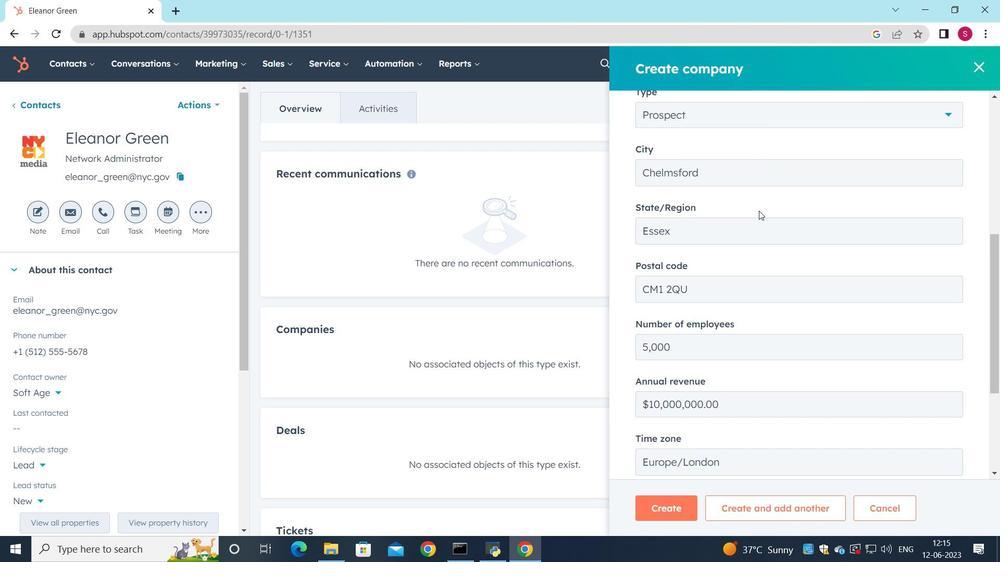 
Action: Mouse scrolled (759, 217) with delta (0, 0)
Screenshot: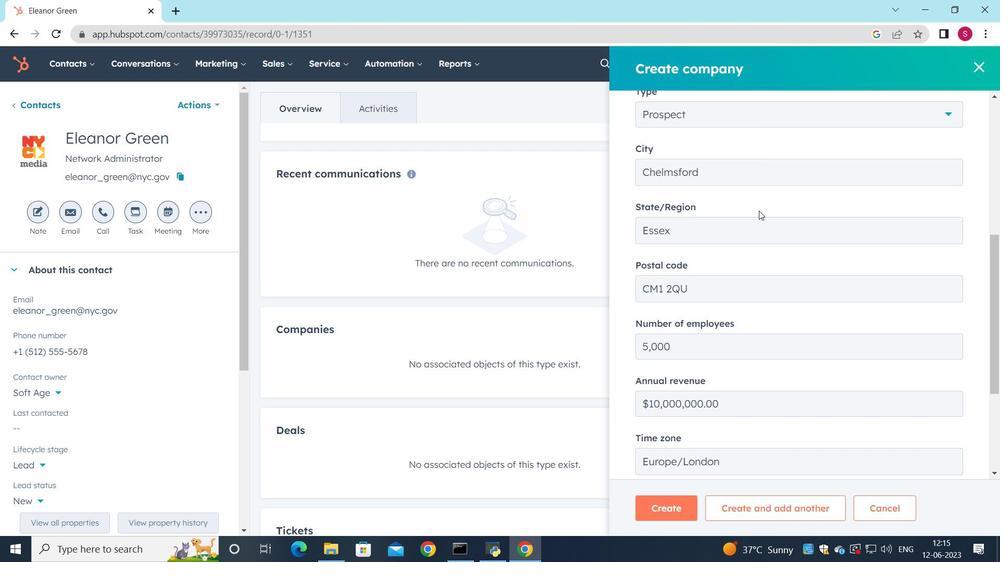 
Action: Mouse moved to (663, 506)
Screenshot: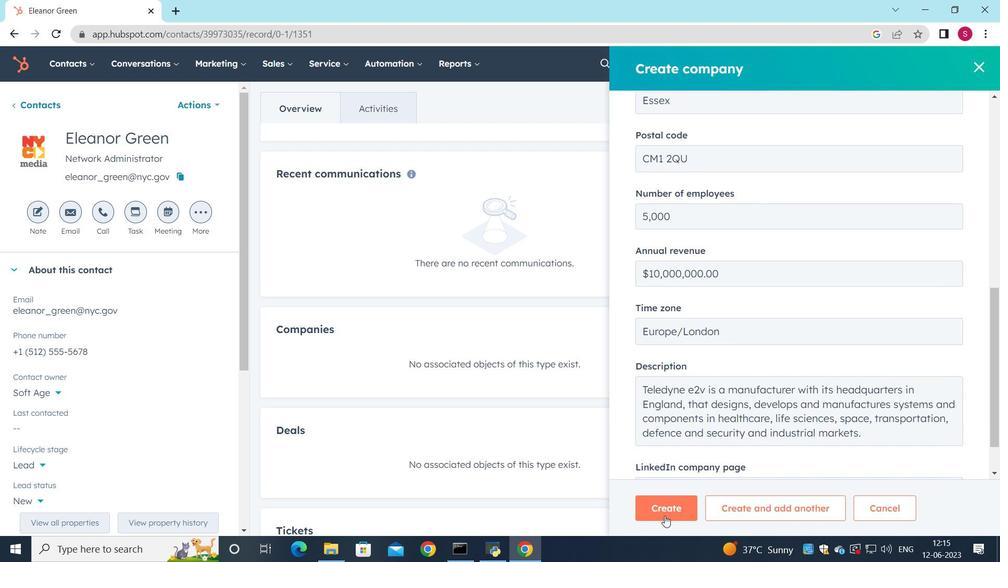 
Action: Mouse pressed left at (663, 506)
Screenshot: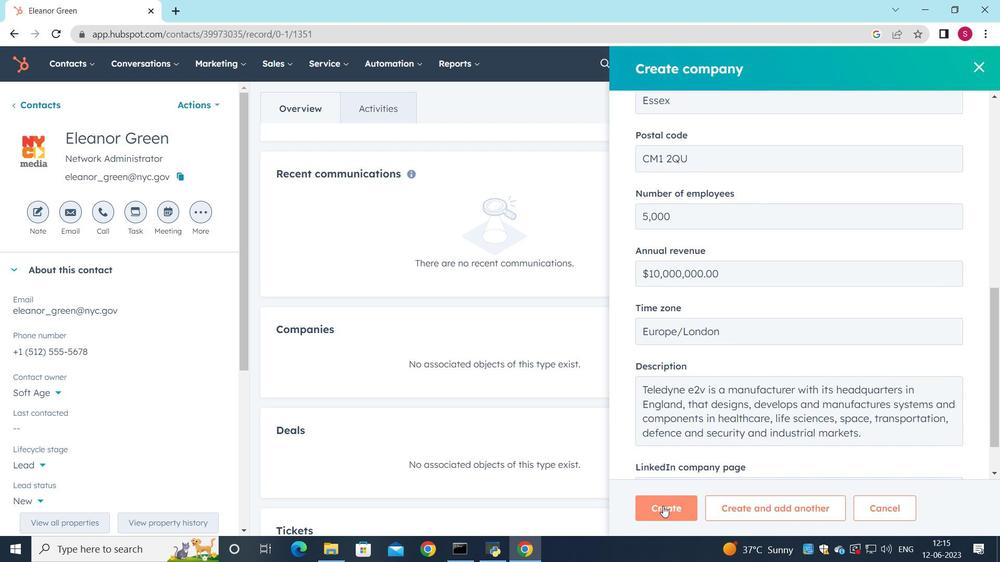 
Action: Mouse moved to (611, 362)
Screenshot: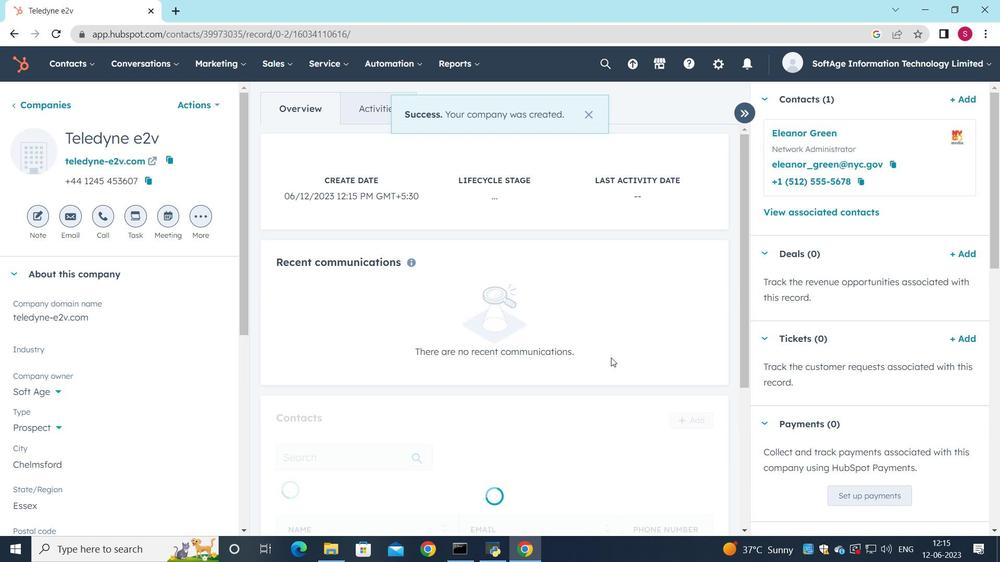 
Action: Mouse scrolled (611, 362) with delta (0, 0)
Screenshot: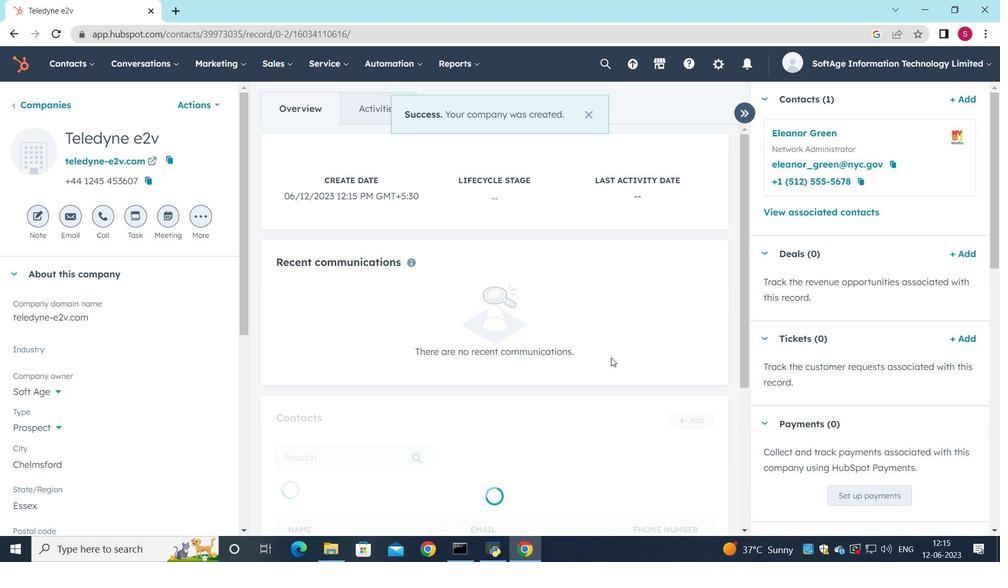 
Action: Mouse scrolled (611, 362) with delta (0, 0)
Screenshot: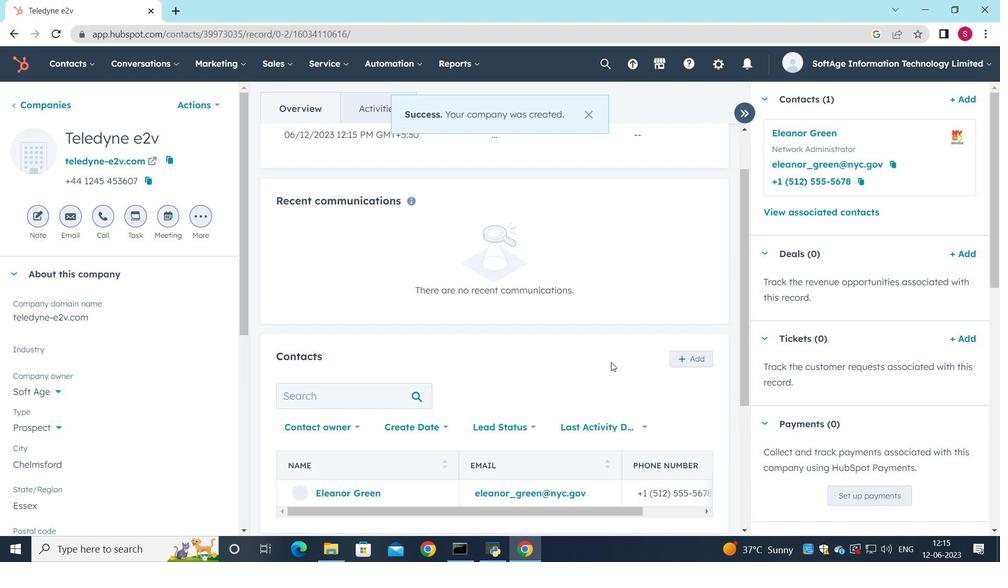
Action: Mouse scrolled (611, 362) with delta (0, 0)
Screenshot: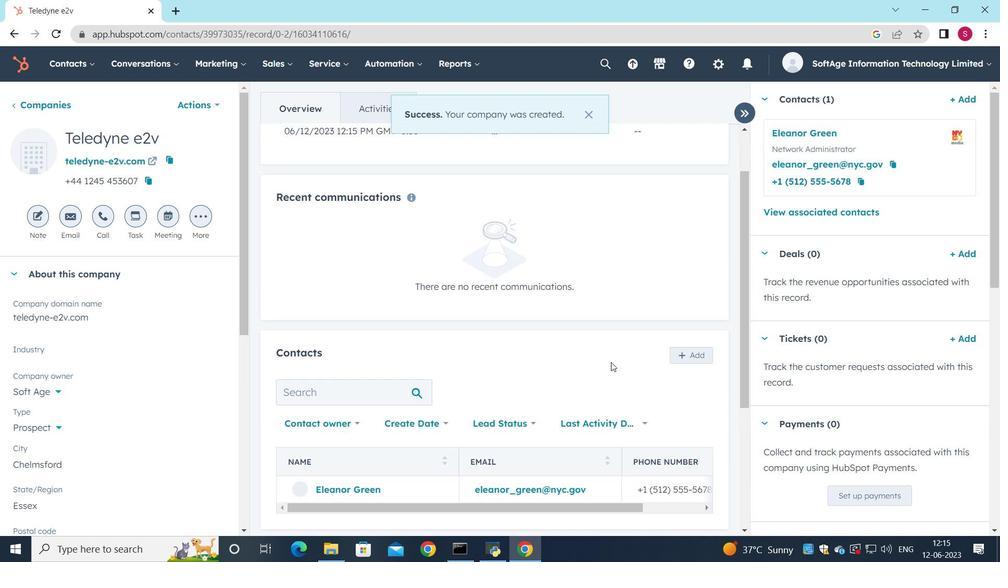 
Action: Mouse moved to (607, 346)
Screenshot: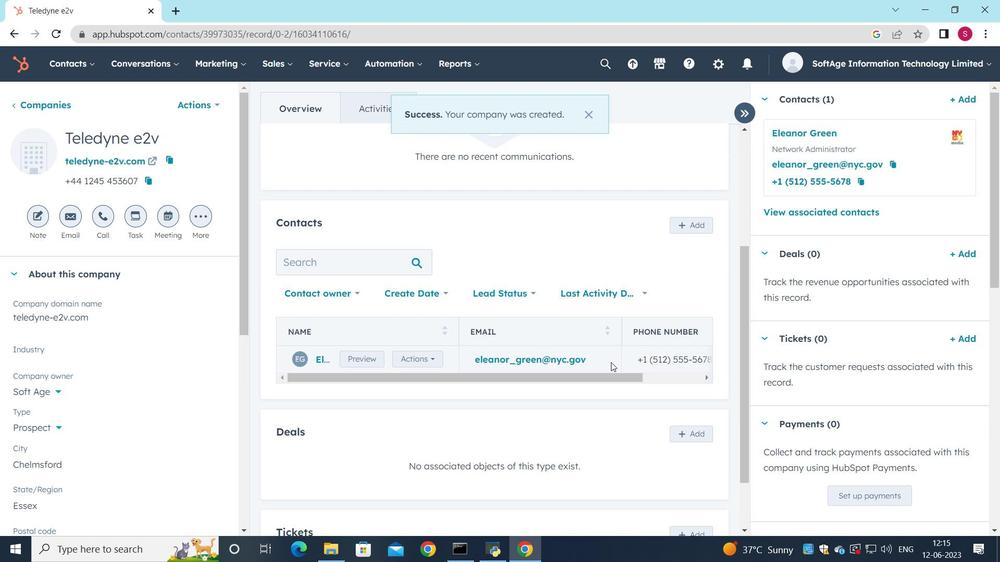 
